 Task: Look for space in Cuenca, Ecuador from 9th June, 2023 to 11th June, 2023 for 2 adults in price range Rs.6000 to Rs.10000. Place can be entire place with 2 bedrooms having 2 beds and 1 bathroom. Property type can be house, flat, guest house. Booking option can be shelf check-in. Required host language is English.
Action: Mouse moved to (401, 94)
Screenshot: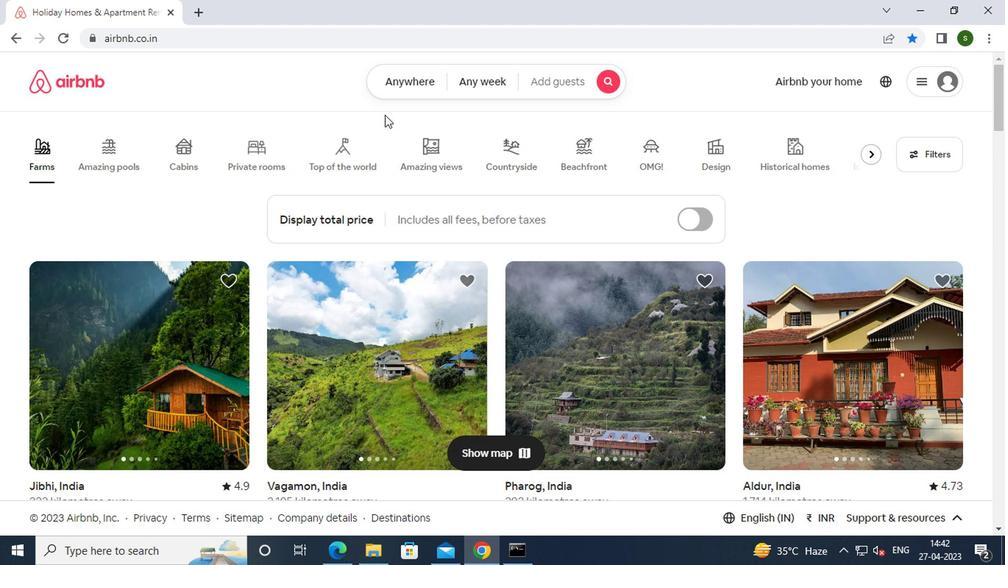 
Action: Mouse pressed left at (401, 94)
Screenshot: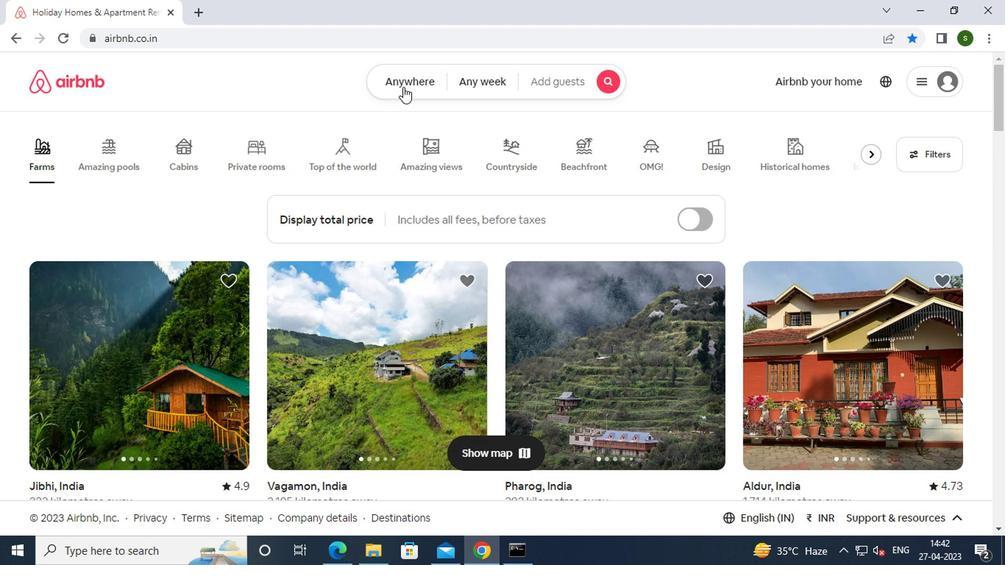 
Action: Mouse moved to (305, 146)
Screenshot: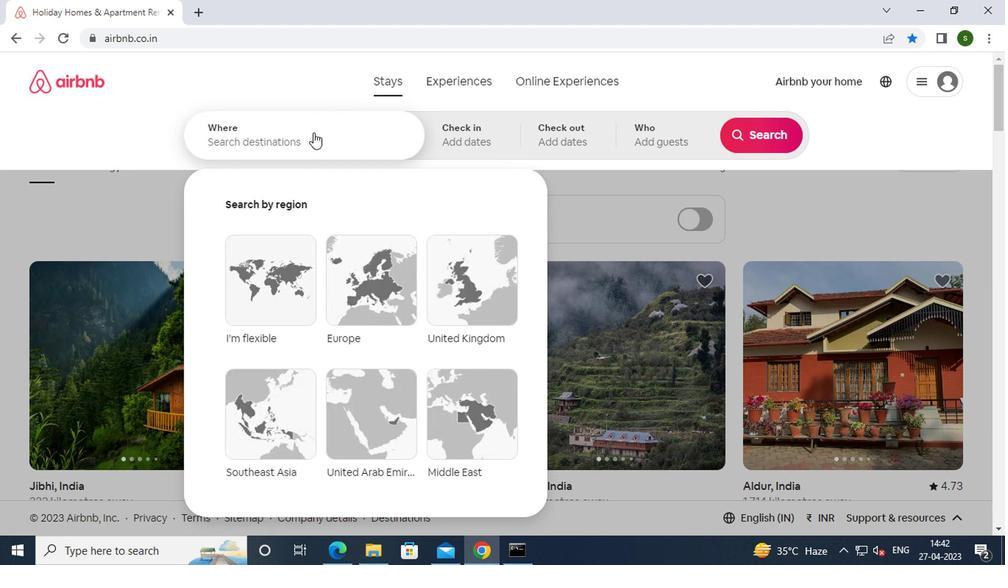 
Action: Mouse pressed left at (305, 146)
Screenshot: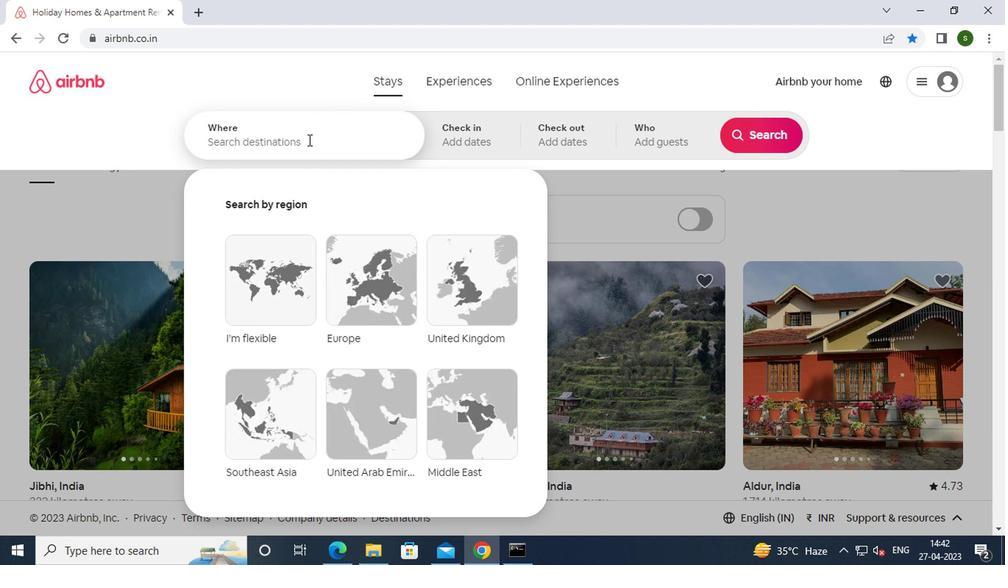 
Action: Key pressed c<Key.caps_lock>uenca,
Screenshot: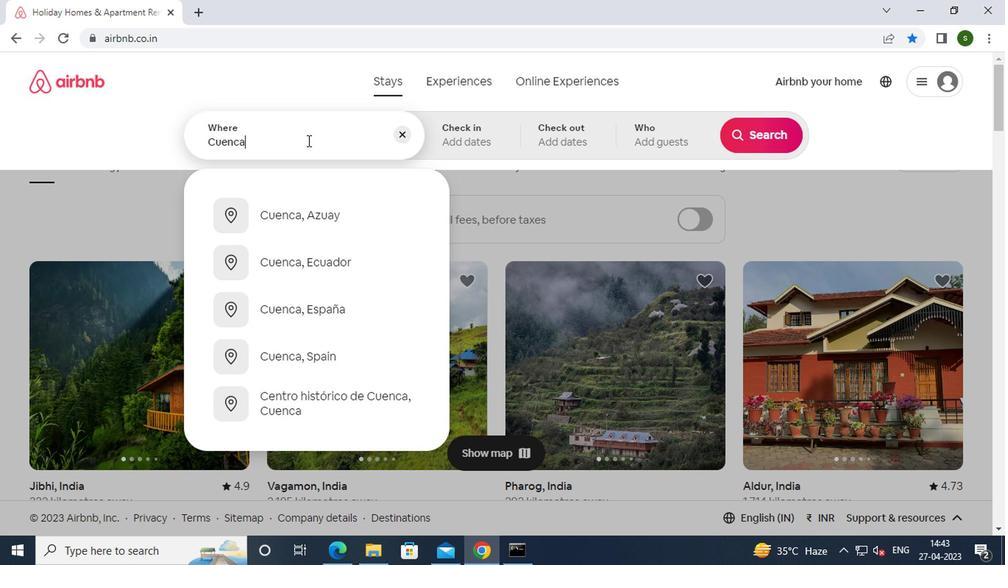 
Action: Mouse moved to (366, 213)
Screenshot: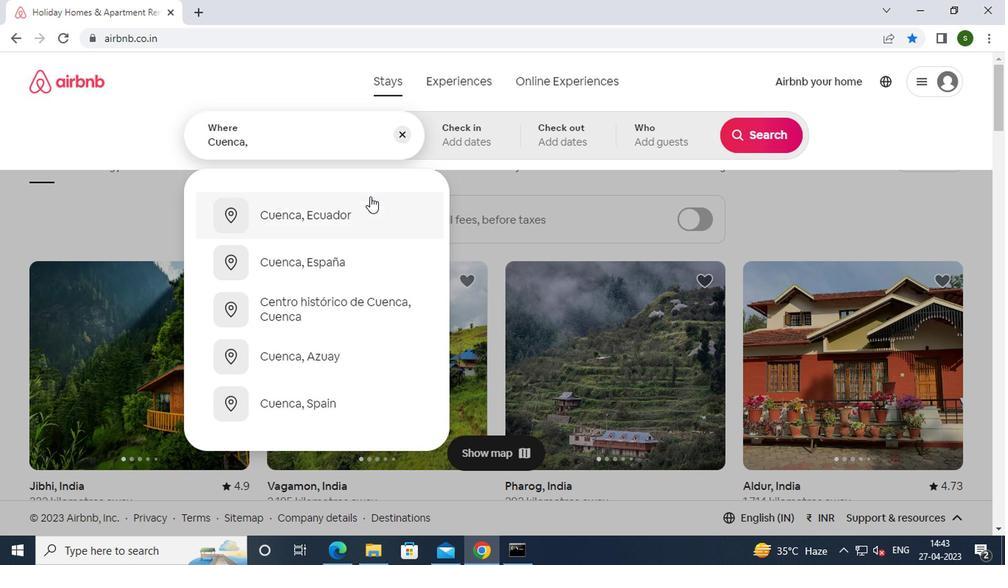 
Action: Mouse pressed left at (366, 213)
Screenshot: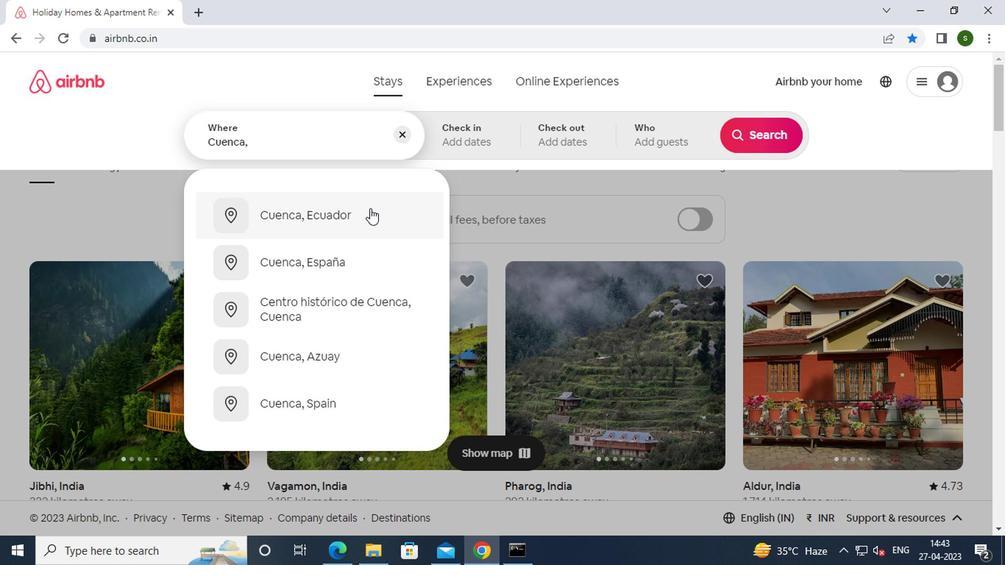 
Action: Mouse moved to (754, 254)
Screenshot: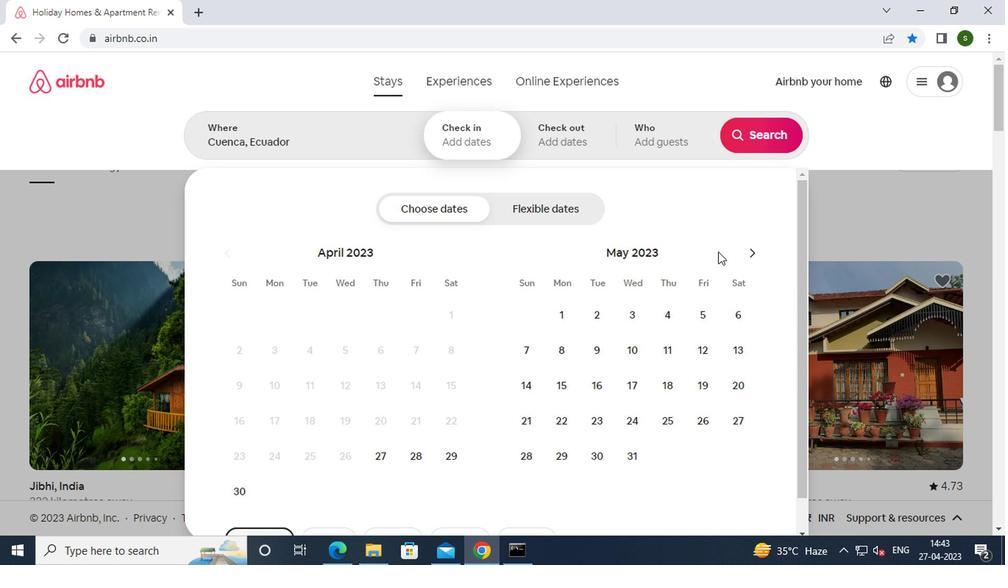 
Action: Mouse pressed left at (754, 254)
Screenshot: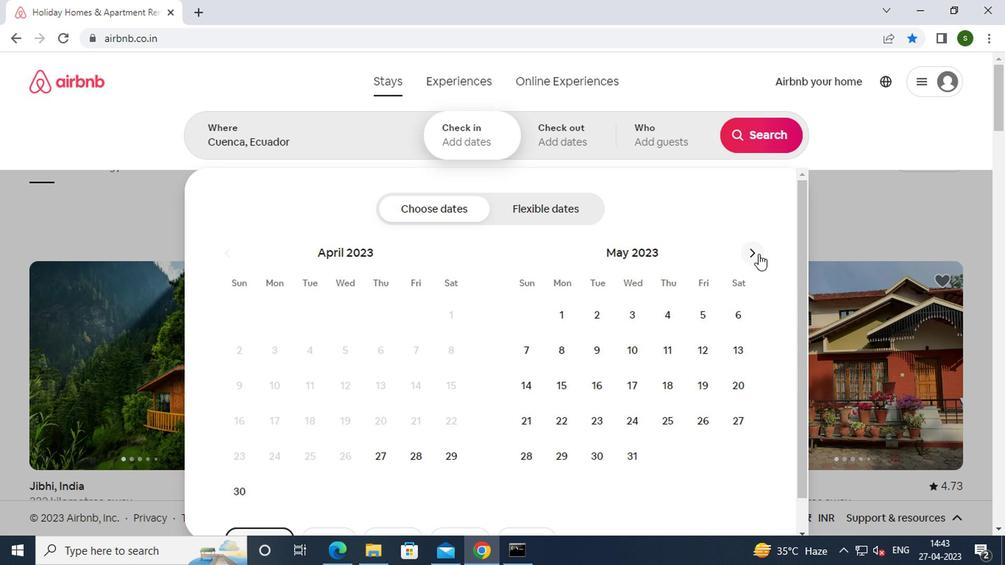 
Action: Mouse moved to (702, 336)
Screenshot: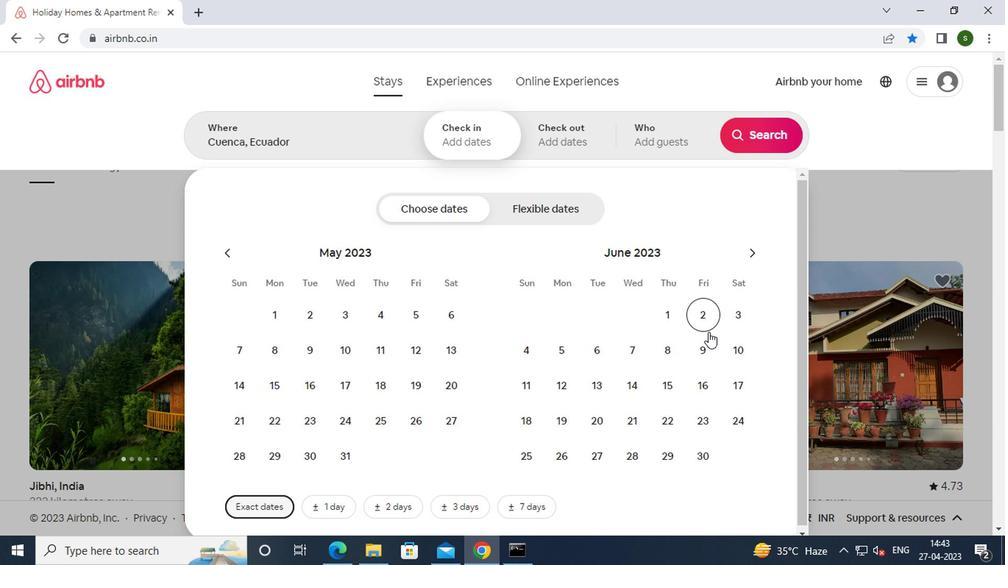 
Action: Mouse pressed left at (702, 336)
Screenshot: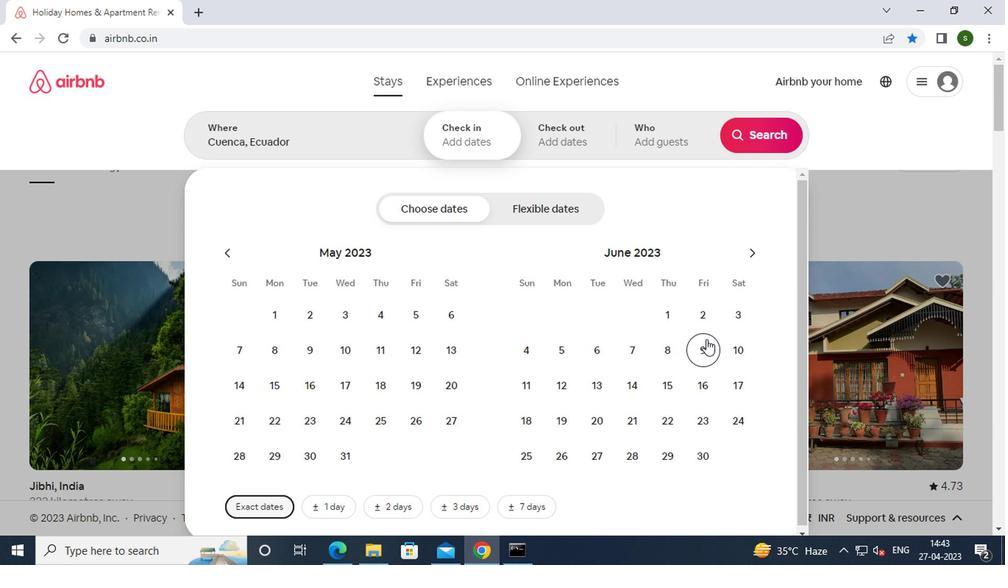 
Action: Mouse moved to (525, 380)
Screenshot: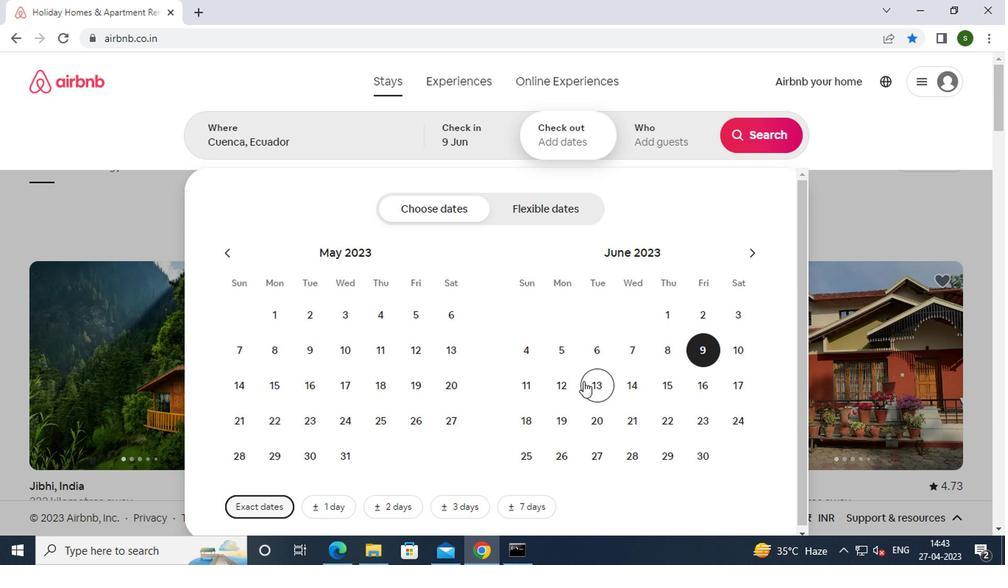 
Action: Mouse pressed left at (525, 380)
Screenshot: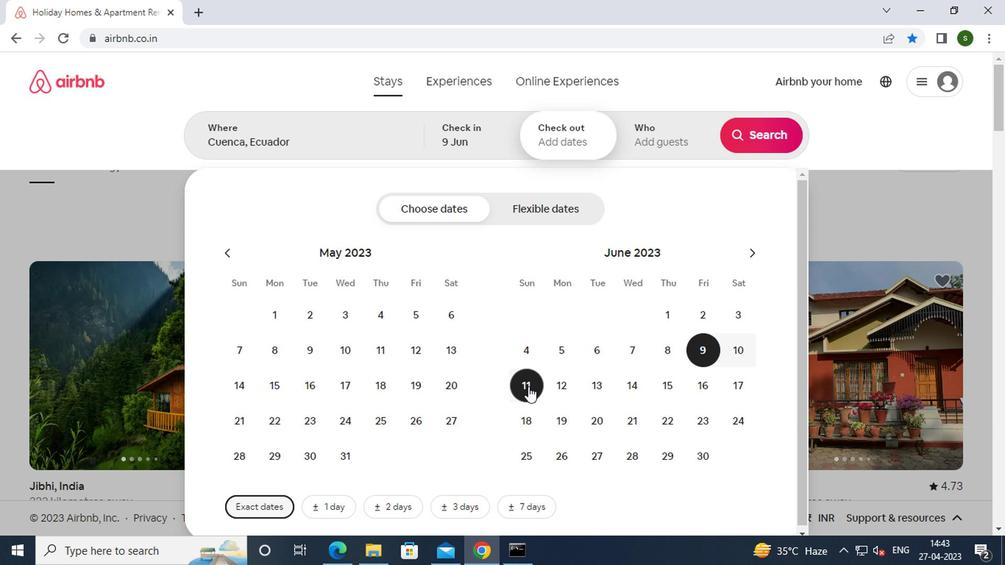 
Action: Mouse moved to (650, 150)
Screenshot: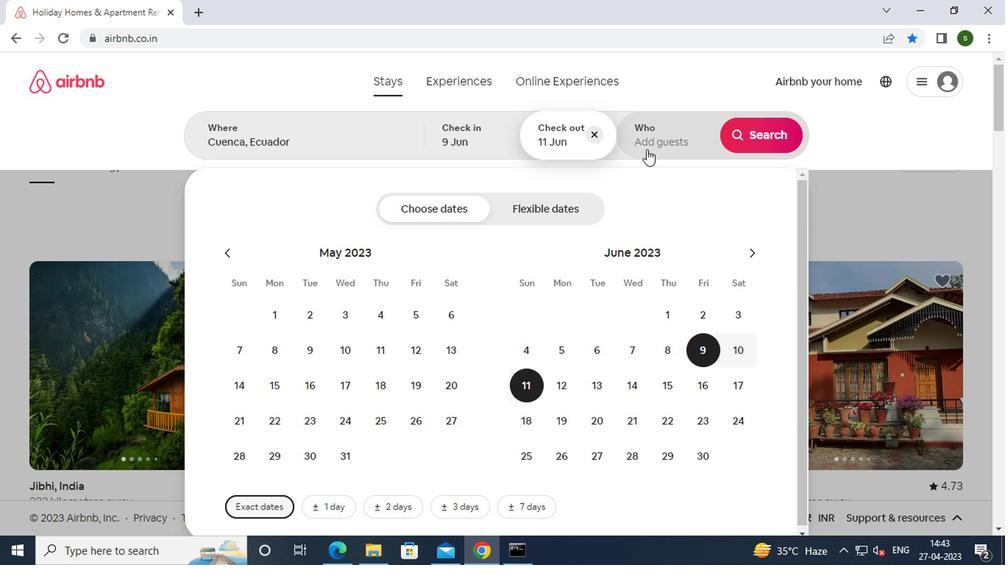 
Action: Mouse pressed left at (650, 150)
Screenshot: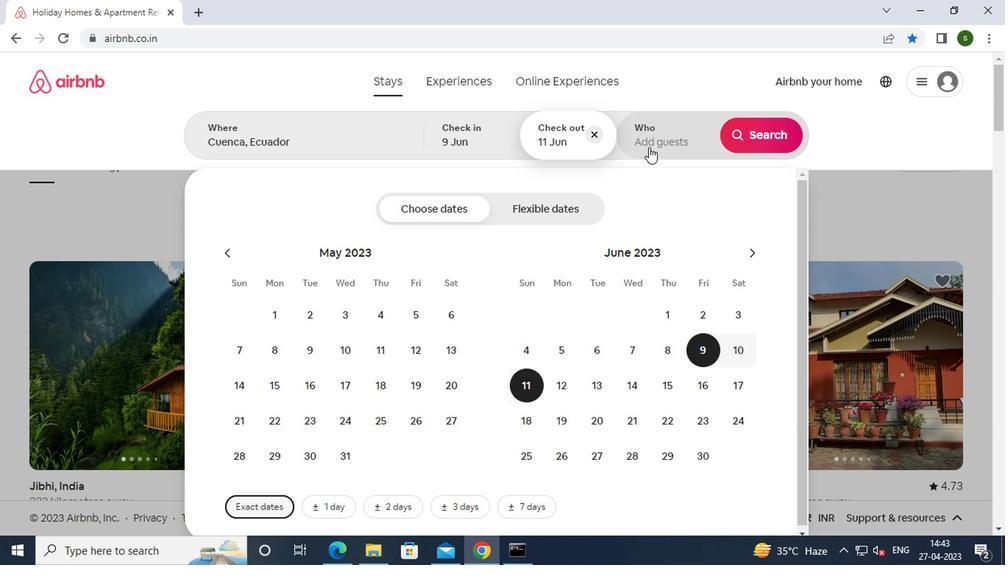 
Action: Mouse moved to (765, 210)
Screenshot: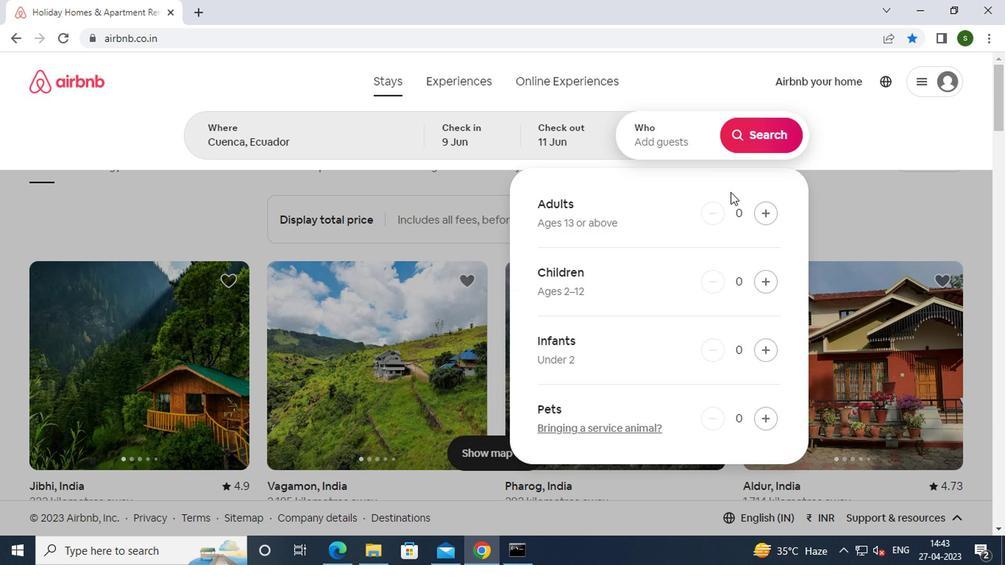 
Action: Mouse pressed left at (765, 210)
Screenshot: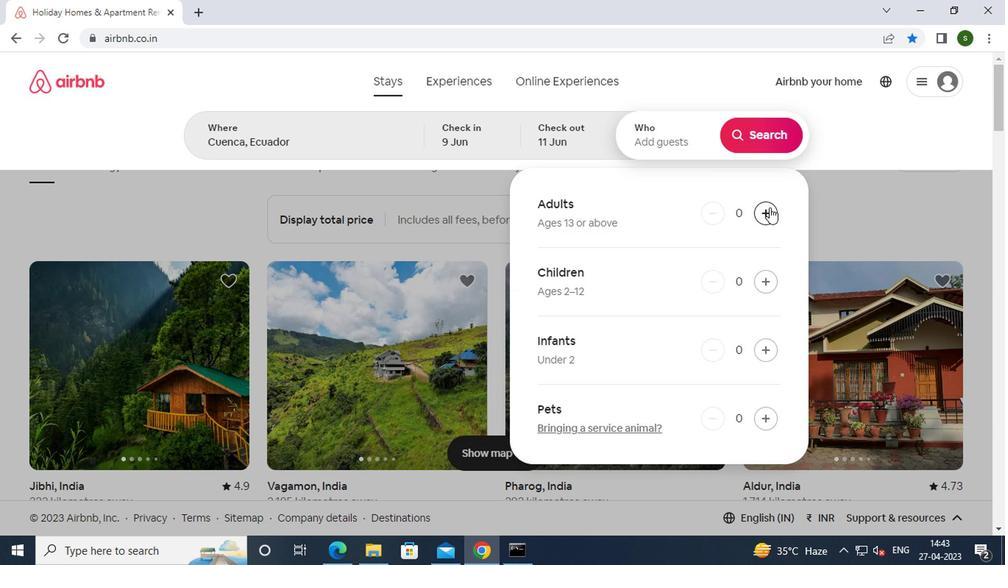 
Action: Mouse pressed left at (765, 210)
Screenshot: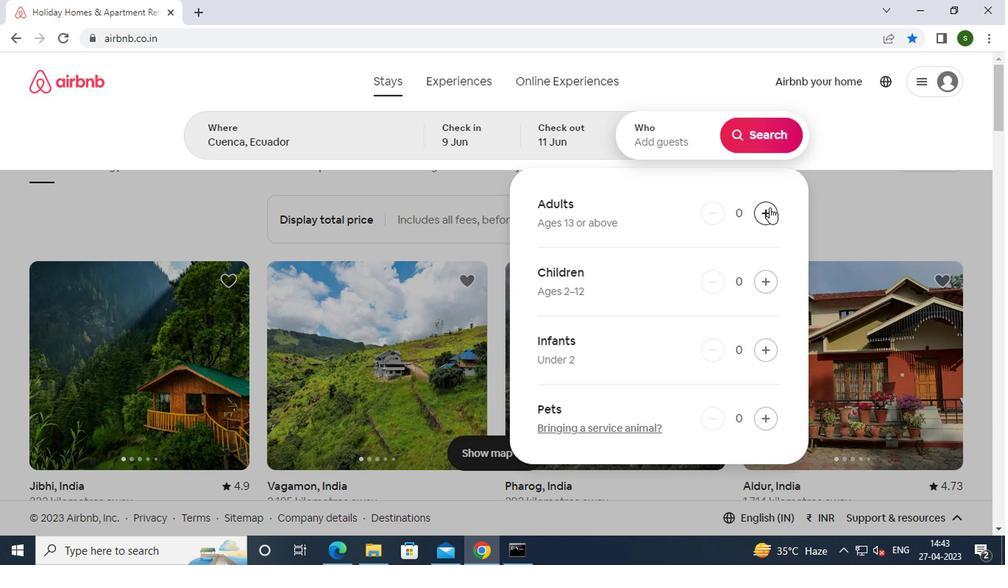 
Action: Mouse moved to (762, 138)
Screenshot: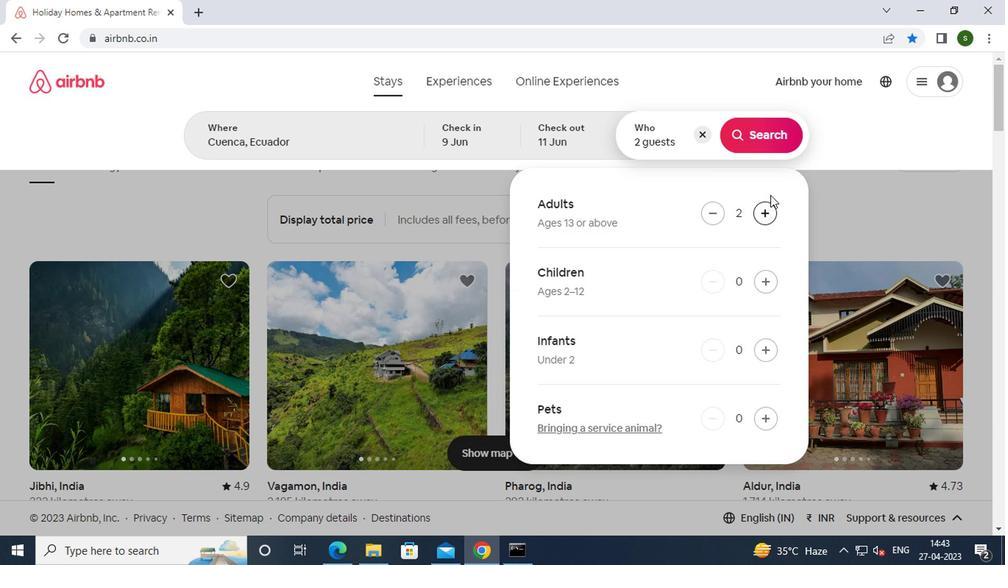 
Action: Mouse pressed left at (762, 138)
Screenshot: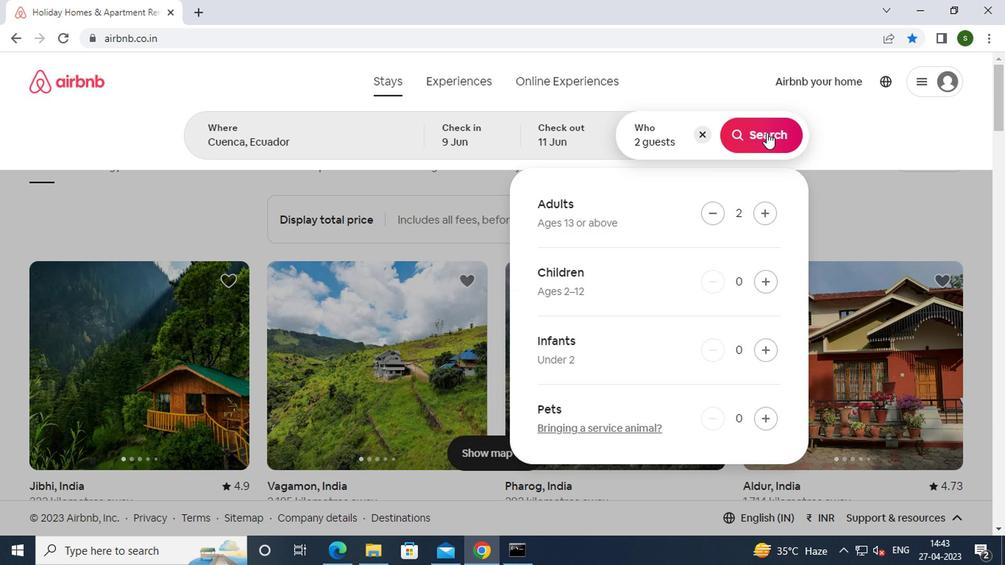 
Action: Mouse moved to (924, 146)
Screenshot: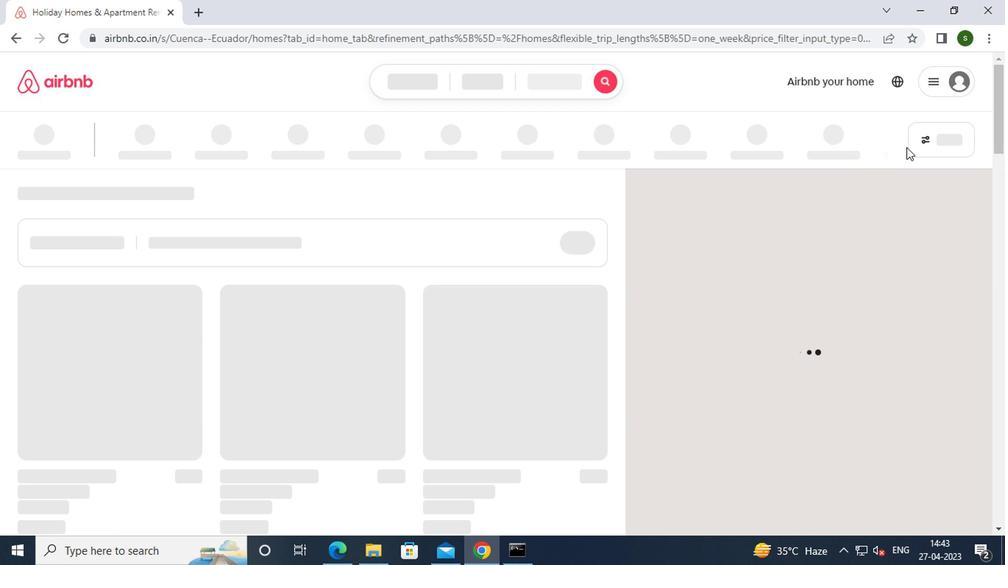 
Action: Mouse pressed left at (924, 146)
Screenshot: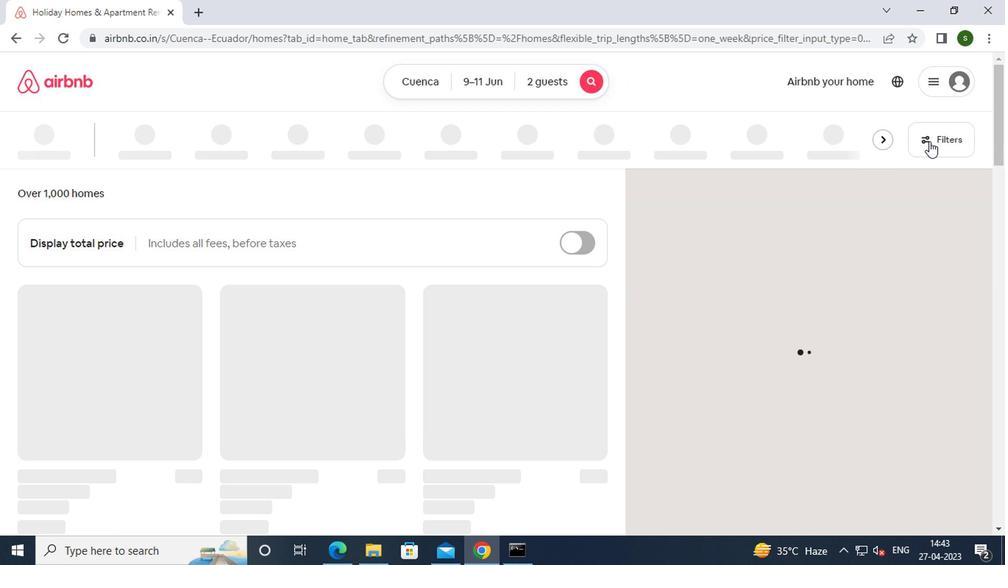 
Action: Mouse moved to (446, 313)
Screenshot: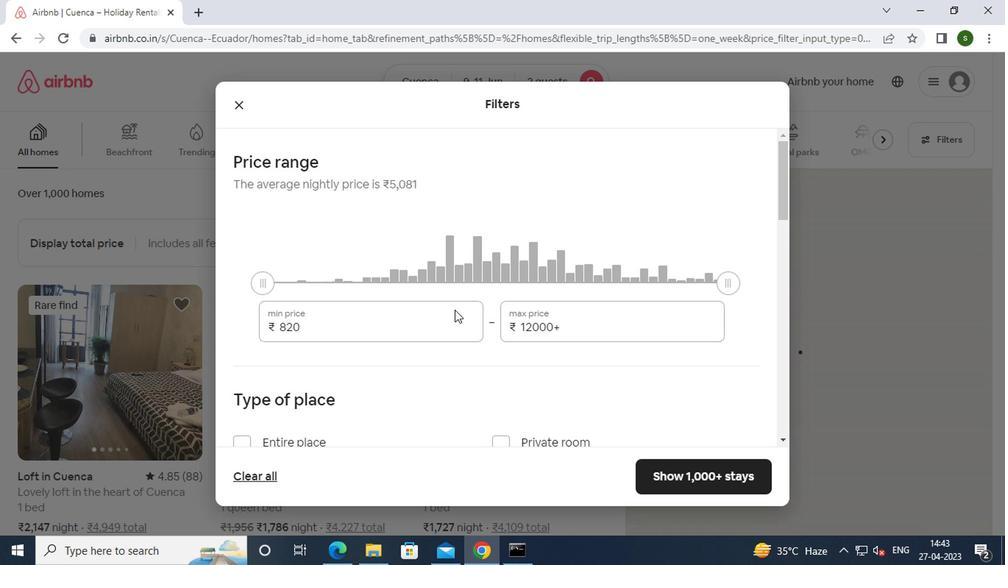 
Action: Mouse pressed left at (446, 313)
Screenshot: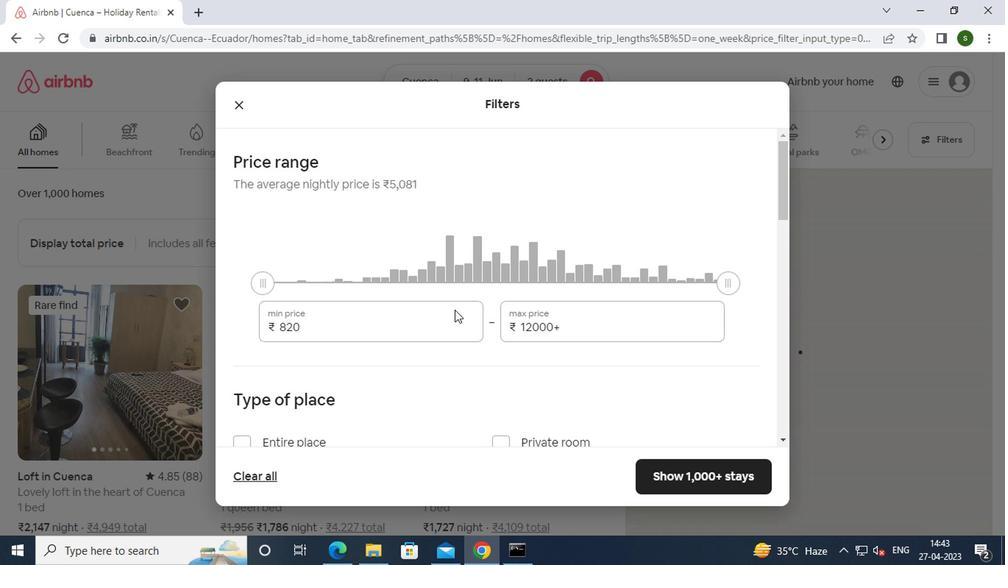 
Action: Mouse moved to (445, 313)
Screenshot: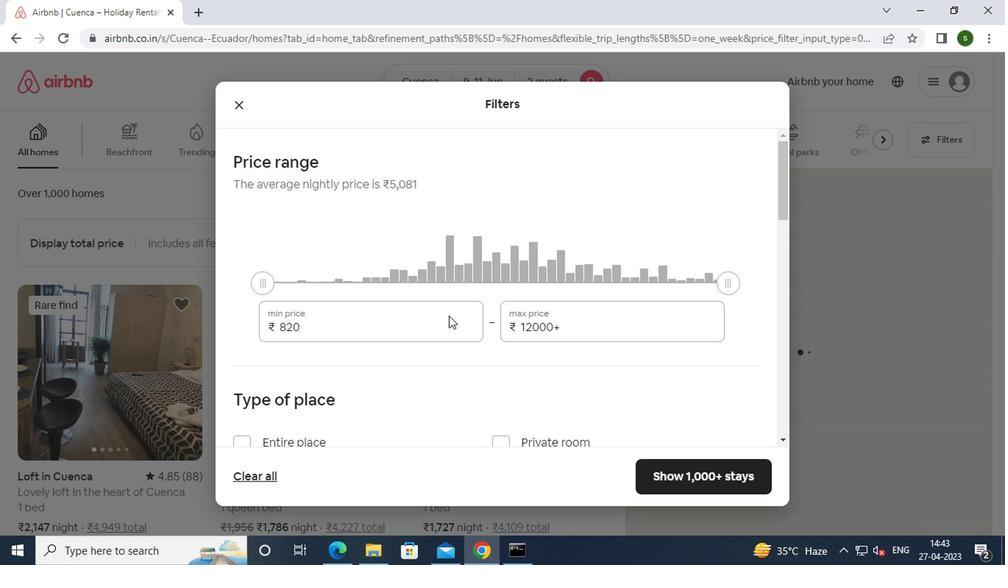 
Action: Key pressed <Key.backspace><Key.backspace><Key.backspace><Key.backspace>6000
Screenshot: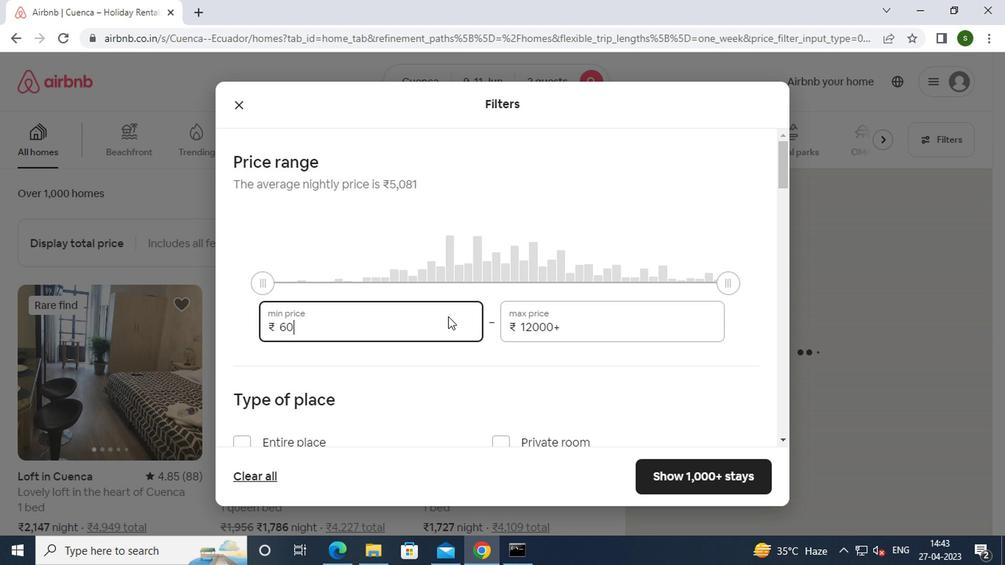 
Action: Mouse moved to (558, 323)
Screenshot: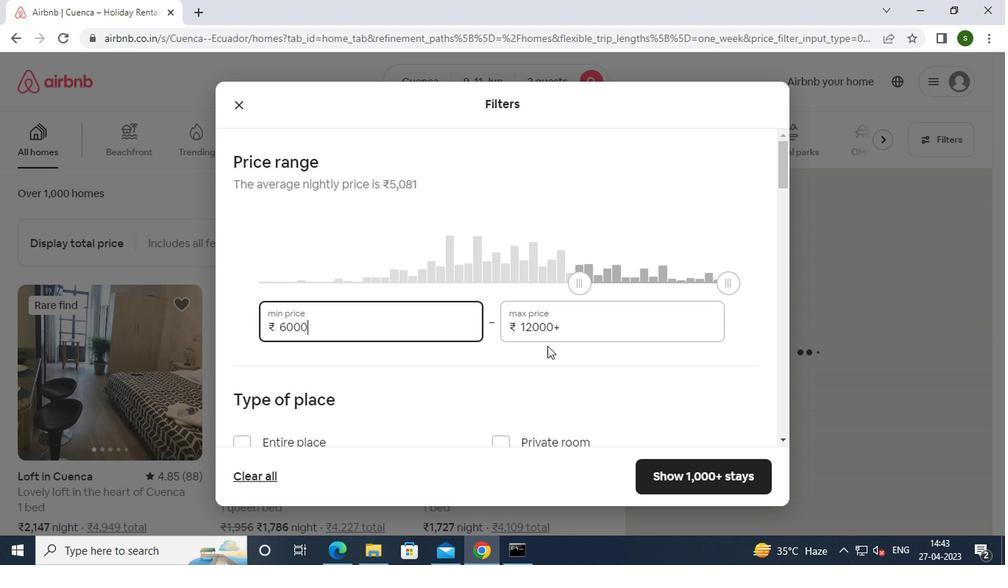 
Action: Mouse pressed left at (558, 323)
Screenshot: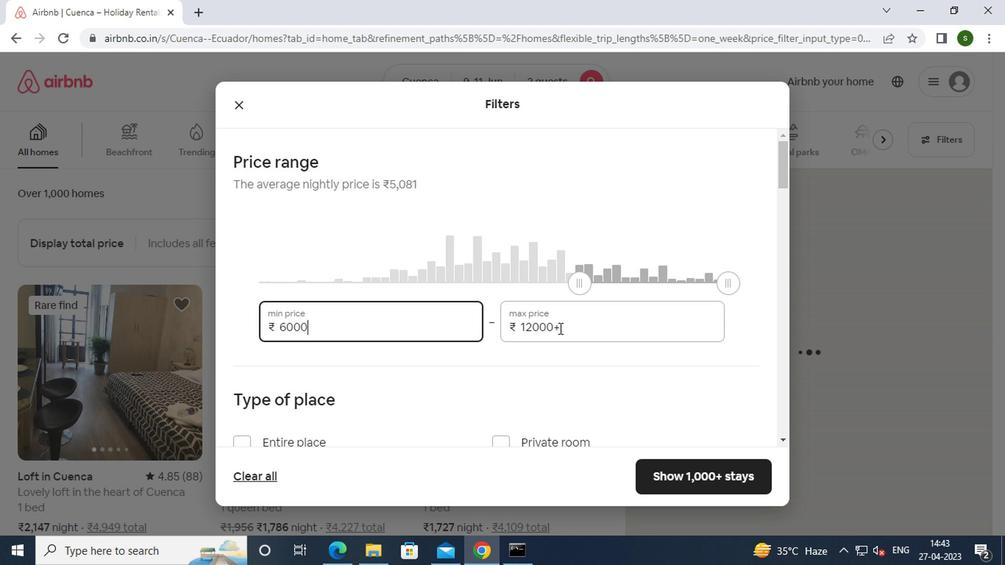 
Action: Key pressed <Key.backspace><Key.backspace><Key.backspace><Key.backspace><Key.backspace><Key.backspace><Key.backspace><Key.backspace><Key.backspace><Key.backspace><Key.backspace><Key.backspace>10000
Screenshot: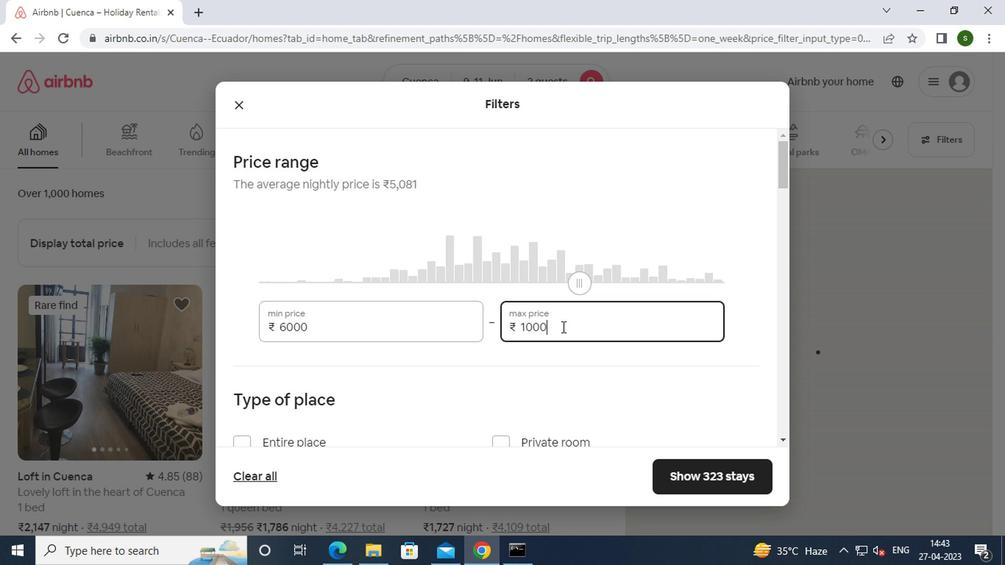 
Action: Mouse moved to (373, 326)
Screenshot: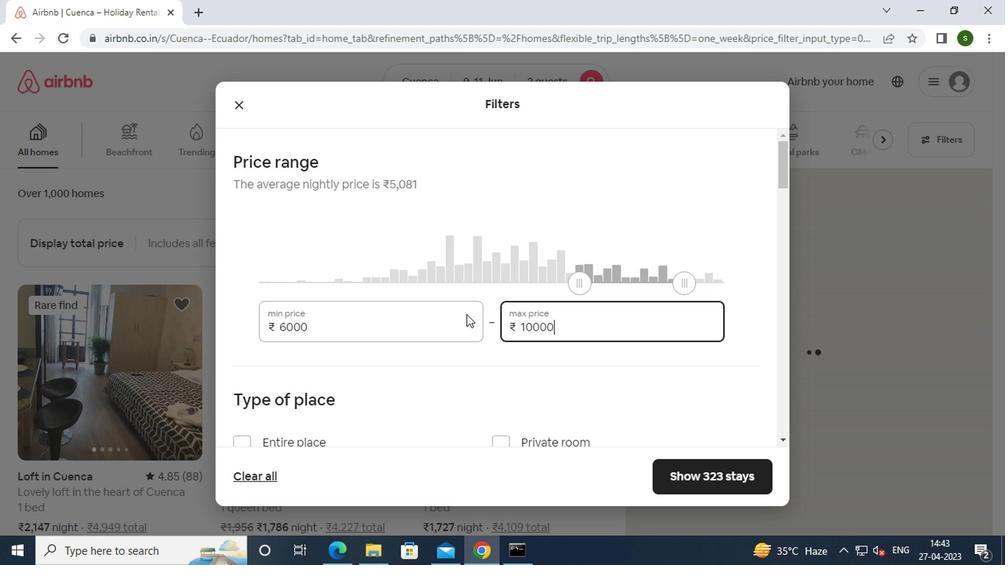 
Action: Mouse scrolled (373, 325) with delta (0, 0)
Screenshot: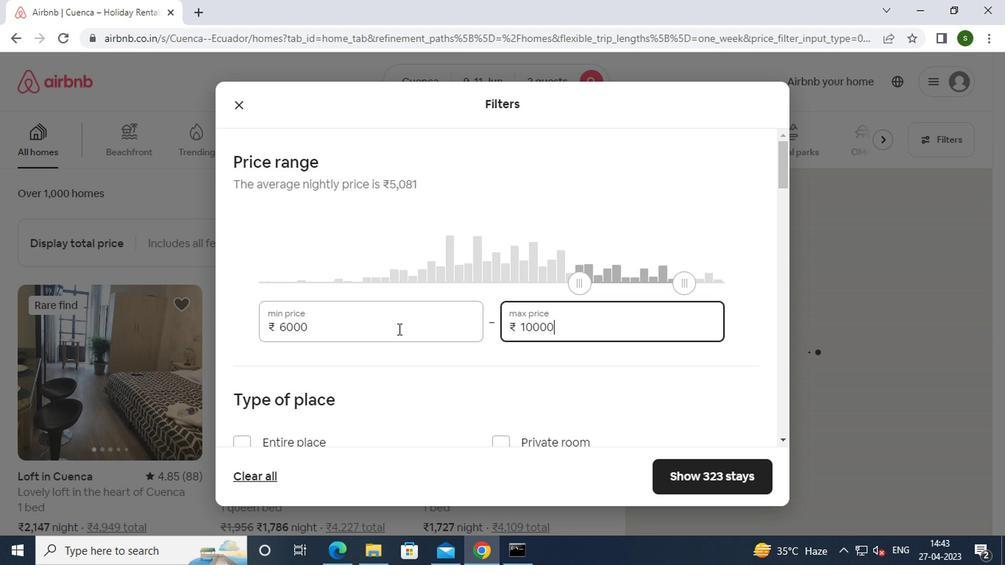 
Action: Mouse scrolled (373, 325) with delta (0, 0)
Screenshot: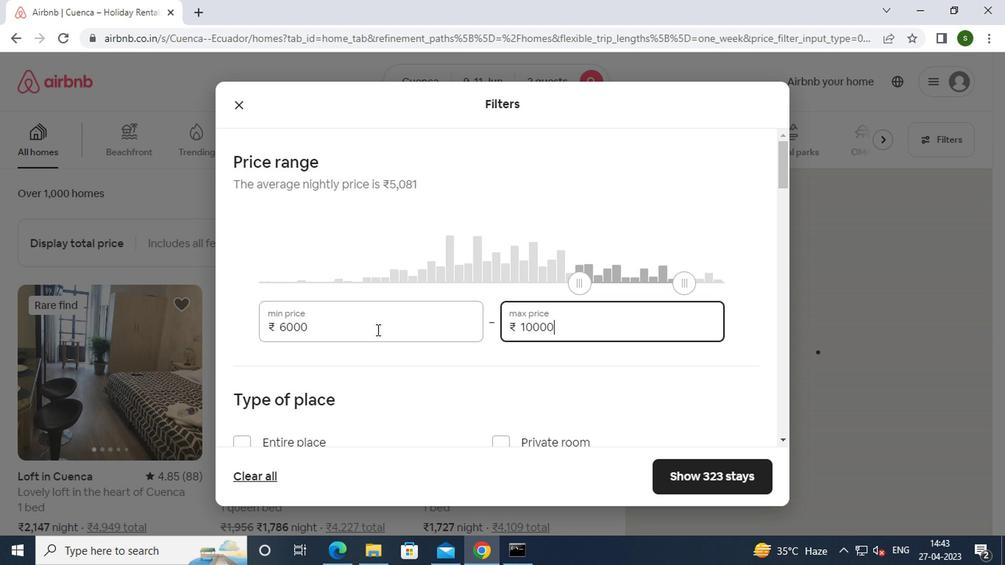 
Action: Mouse moved to (290, 294)
Screenshot: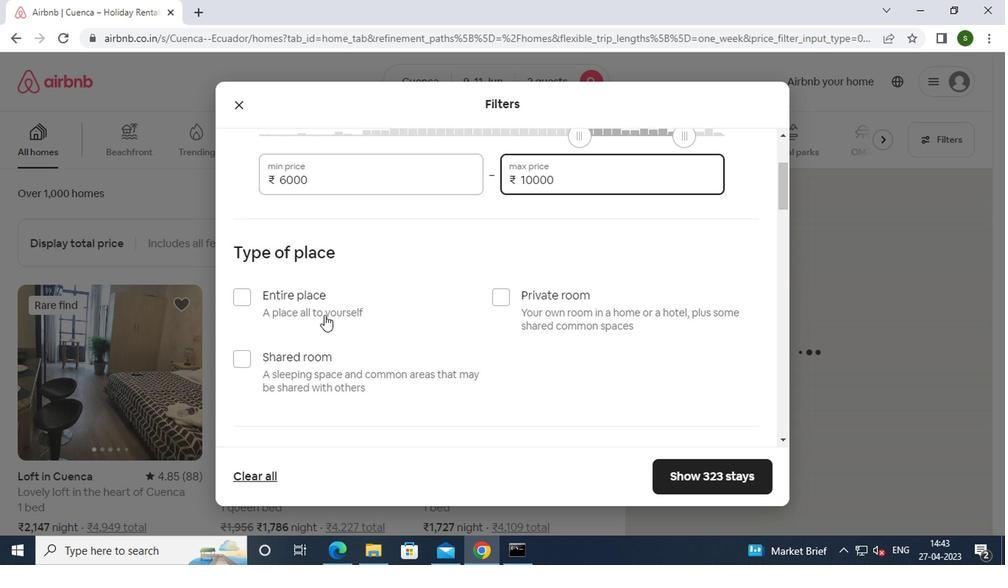 
Action: Mouse pressed left at (290, 294)
Screenshot: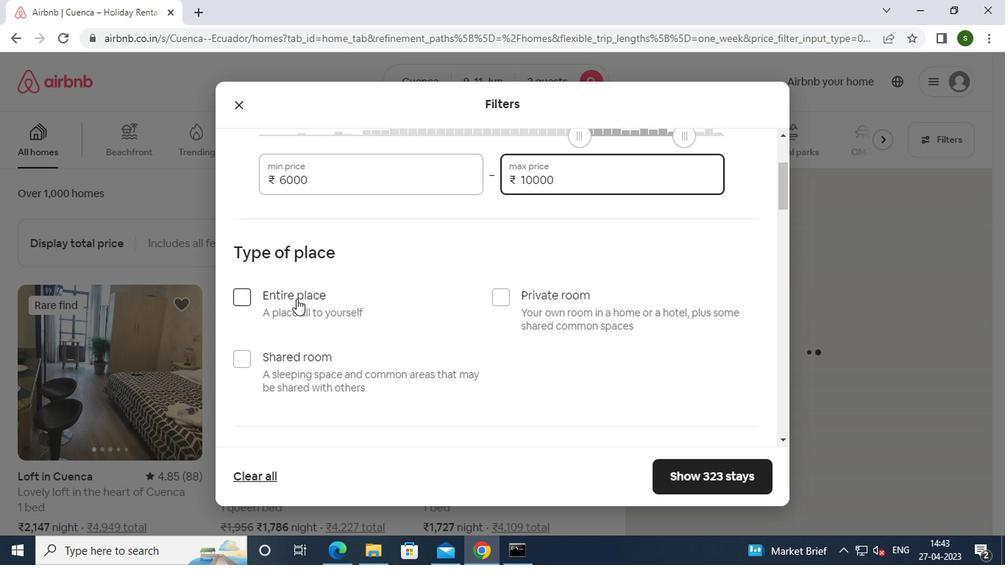 
Action: Mouse moved to (339, 282)
Screenshot: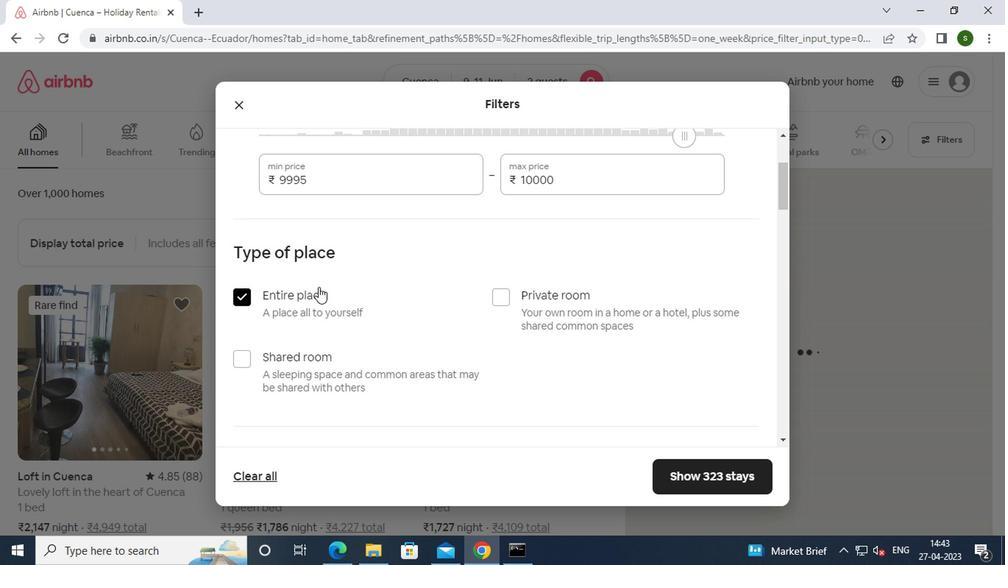 
Action: Mouse scrolled (339, 282) with delta (0, 0)
Screenshot: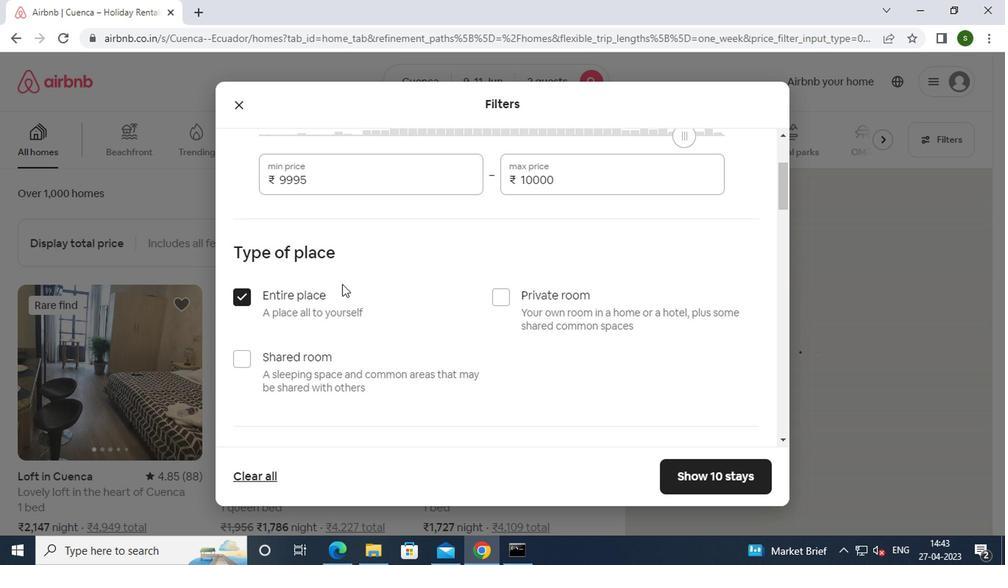
Action: Mouse scrolled (339, 282) with delta (0, 0)
Screenshot: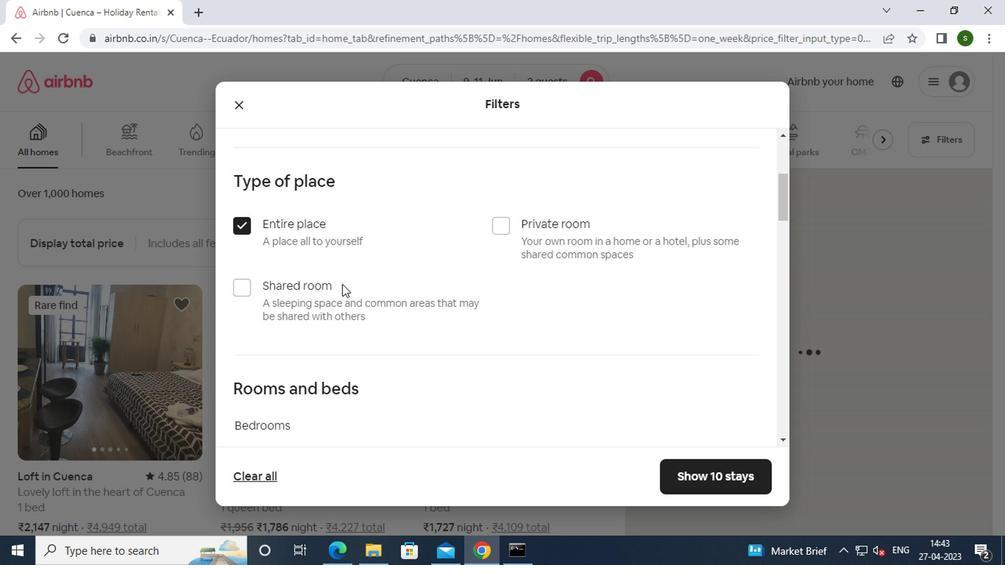 
Action: Mouse scrolled (339, 282) with delta (0, 0)
Screenshot: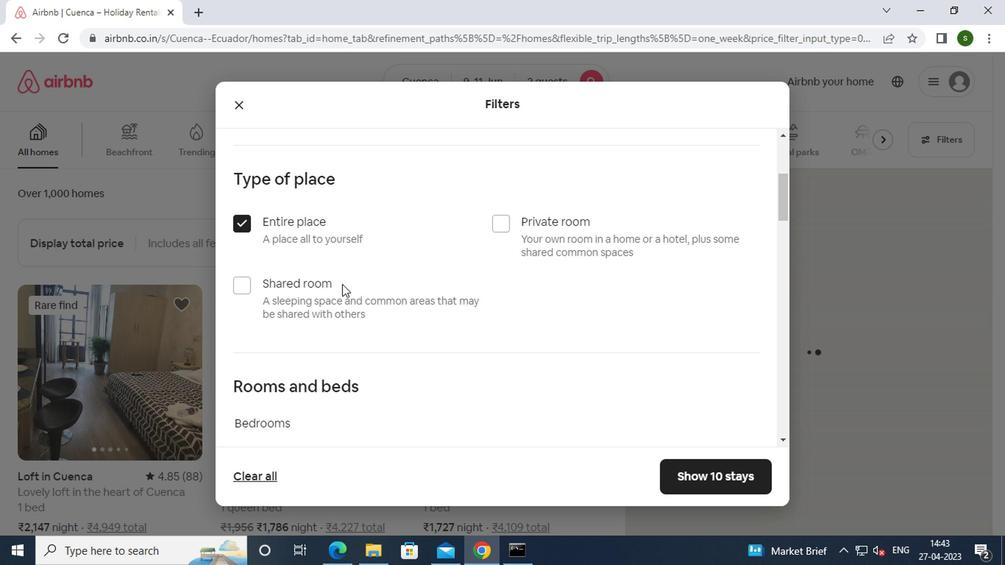 
Action: Mouse scrolled (339, 282) with delta (0, 0)
Screenshot: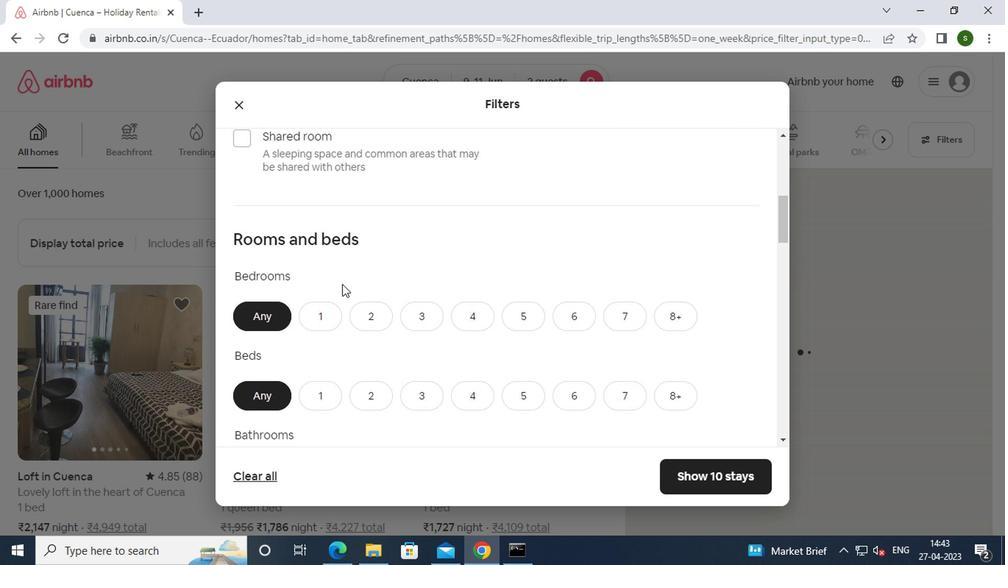 
Action: Mouse moved to (375, 245)
Screenshot: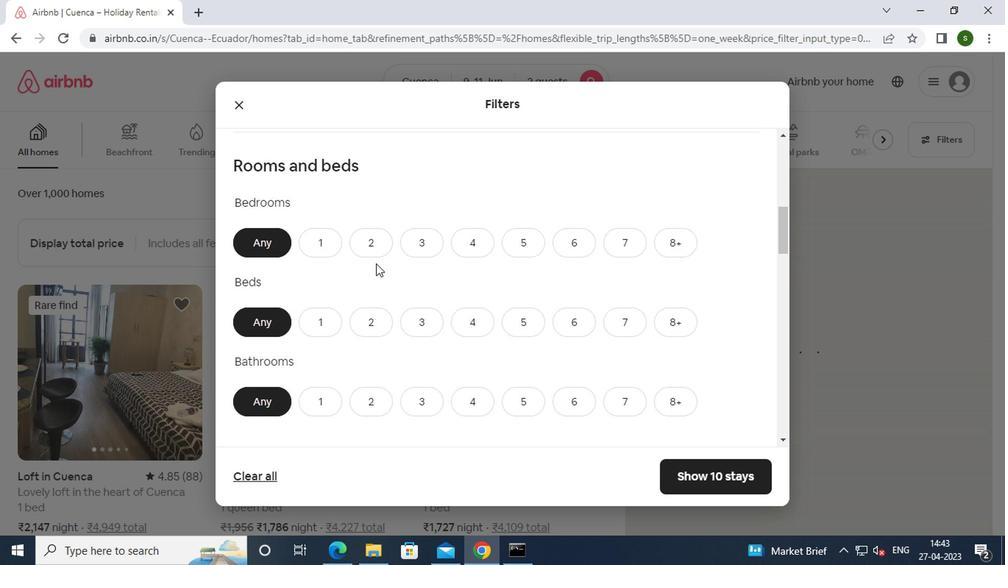 
Action: Mouse pressed left at (375, 245)
Screenshot: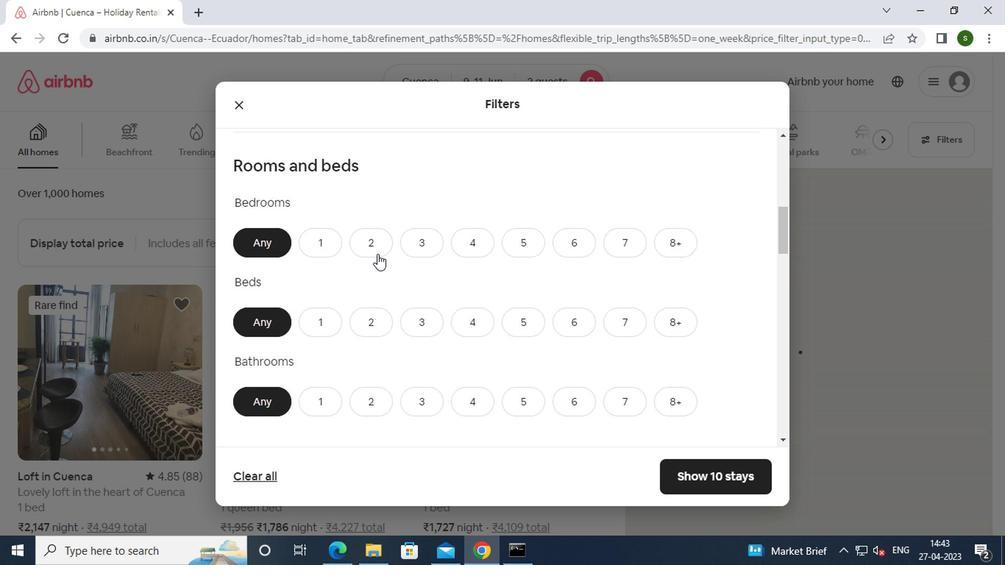 
Action: Mouse moved to (371, 319)
Screenshot: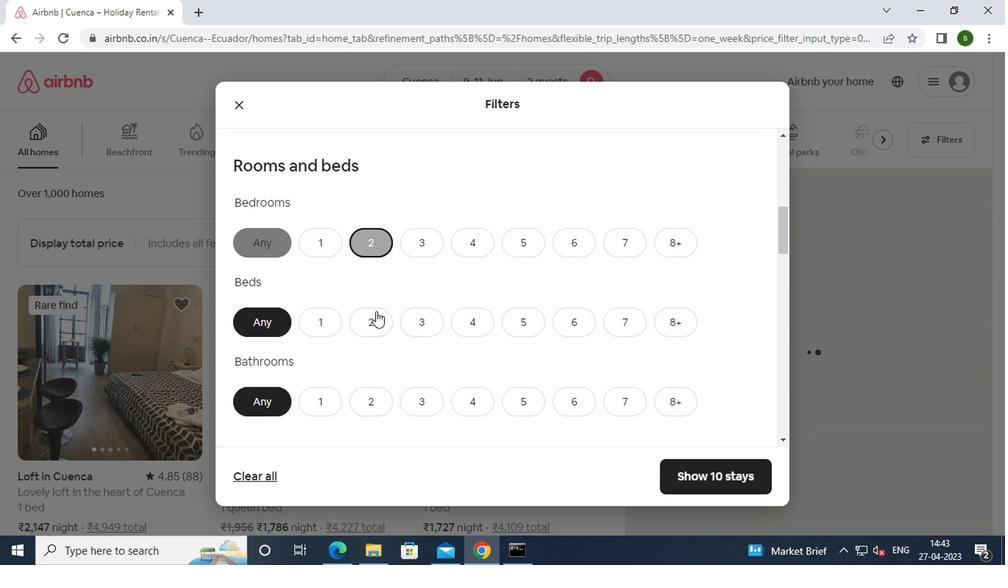 
Action: Mouse pressed left at (371, 319)
Screenshot: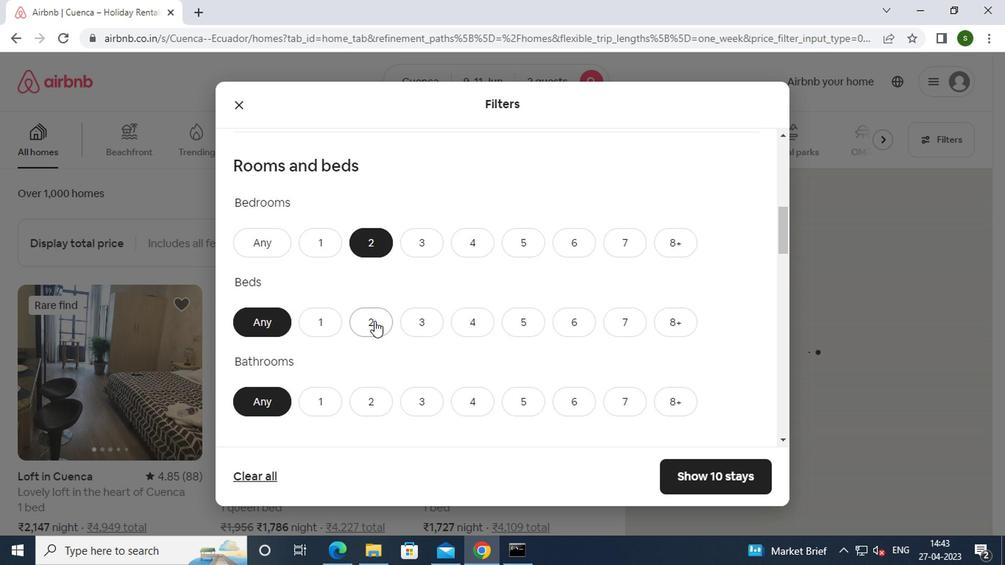 
Action: Mouse moved to (320, 398)
Screenshot: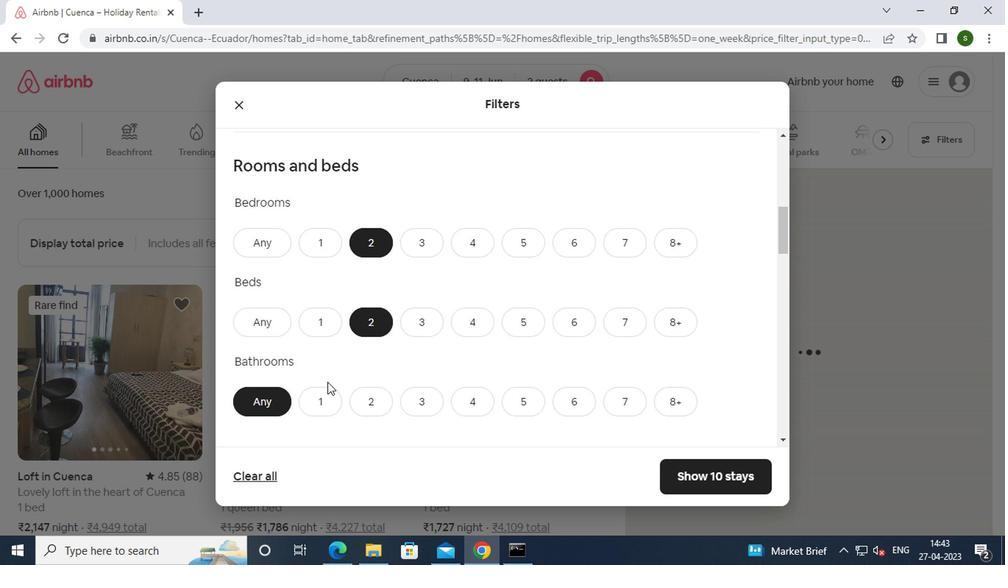 
Action: Mouse pressed left at (320, 398)
Screenshot: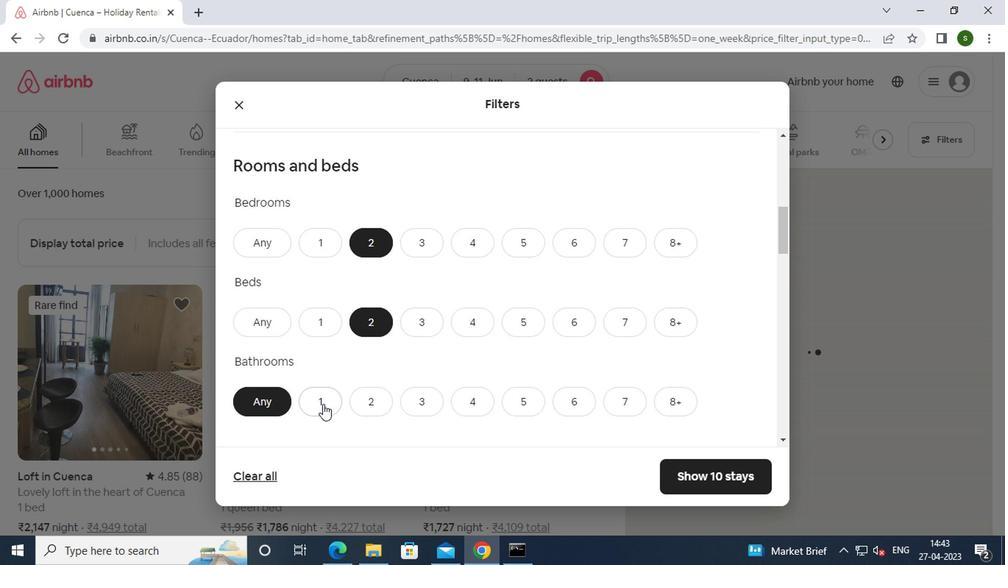 
Action: Mouse moved to (454, 323)
Screenshot: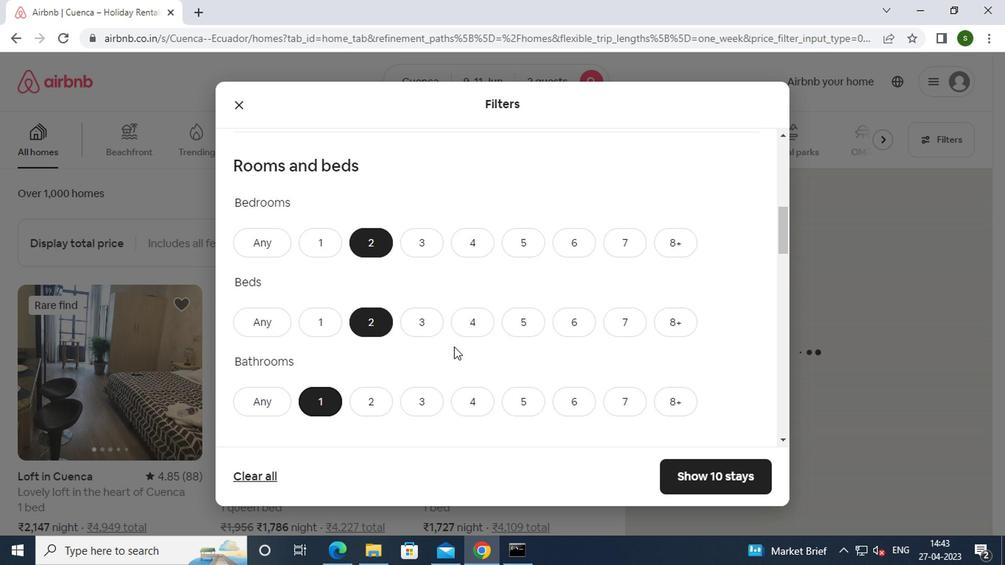 
Action: Mouse scrolled (454, 323) with delta (0, 0)
Screenshot: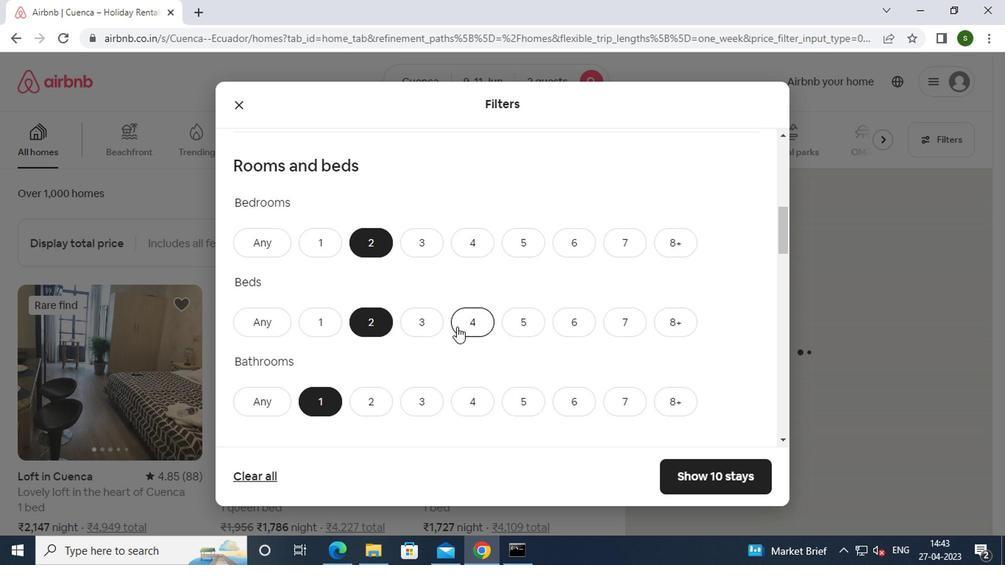
Action: Mouse scrolled (454, 323) with delta (0, 0)
Screenshot: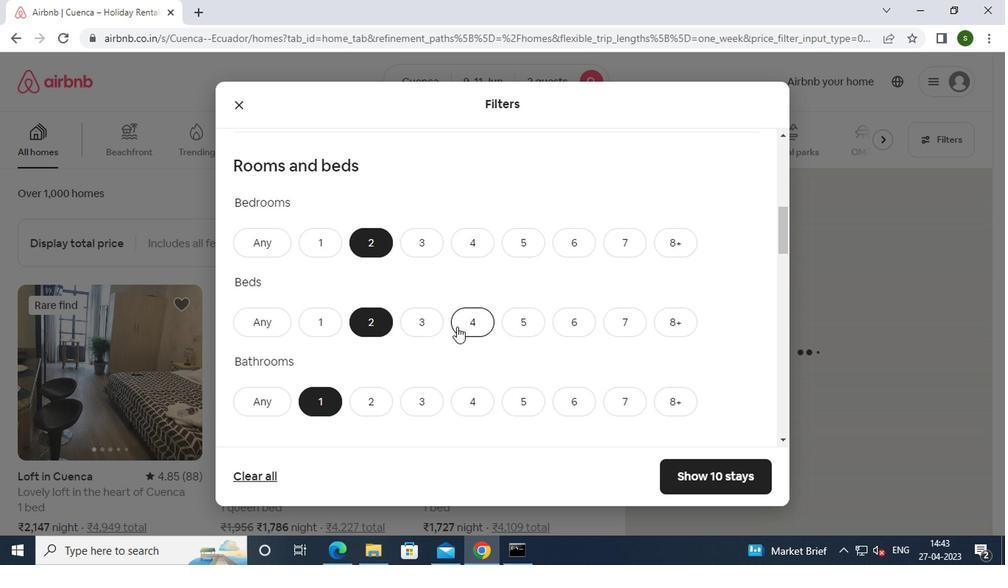 
Action: Mouse scrolled (454, 323) with delta (0, 0)
Screenshot: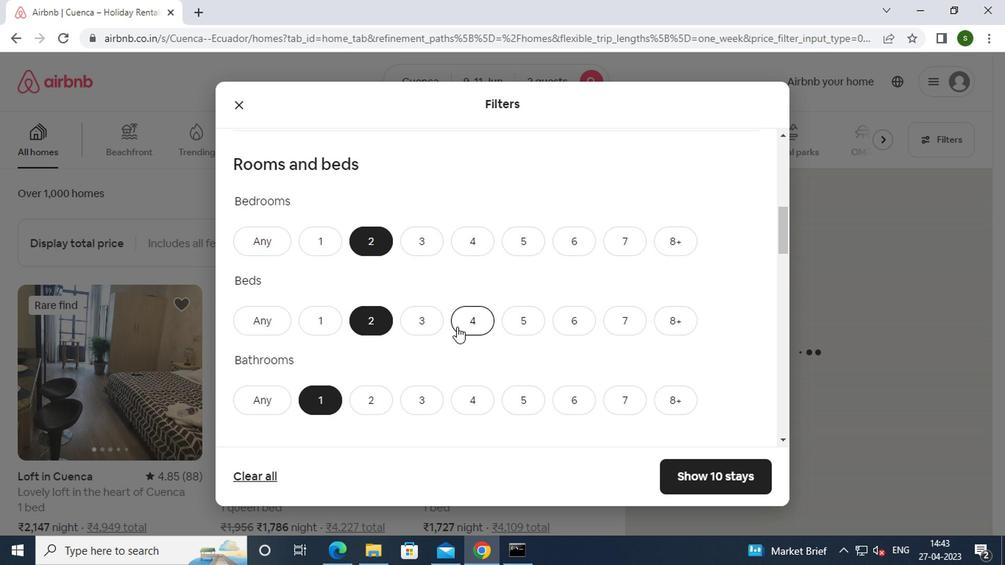 
Action: Mouse moved to (279, 336)
Screenshot: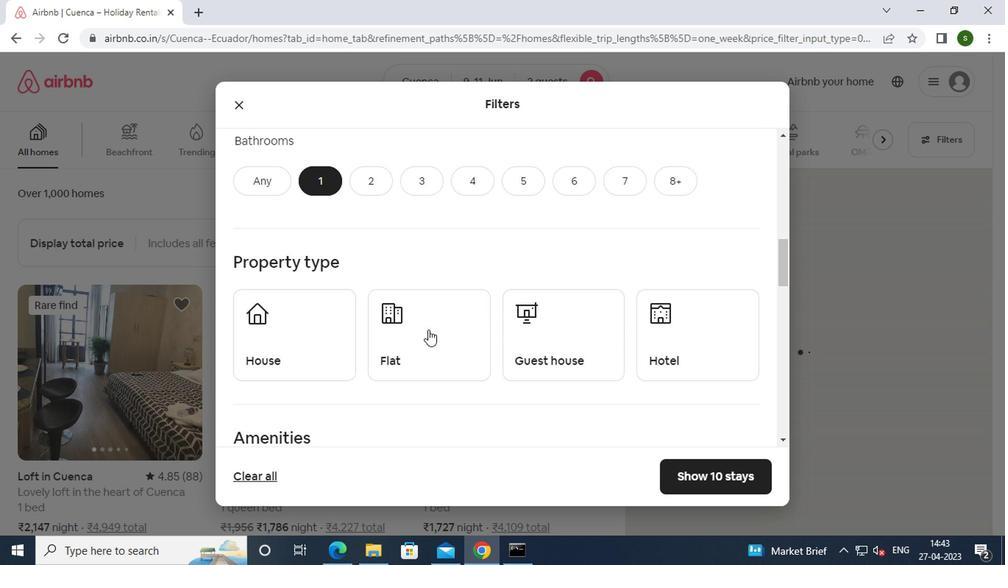 
Action: Mouse pressed left at (279, 336)
Screenshot: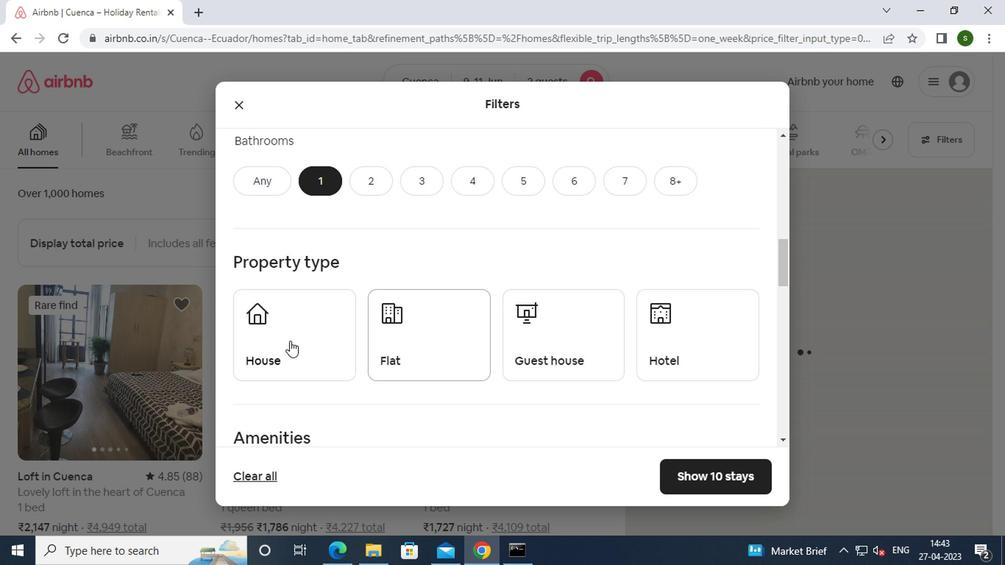 
Action: Mouse moved to (393, 334)
Screenshot: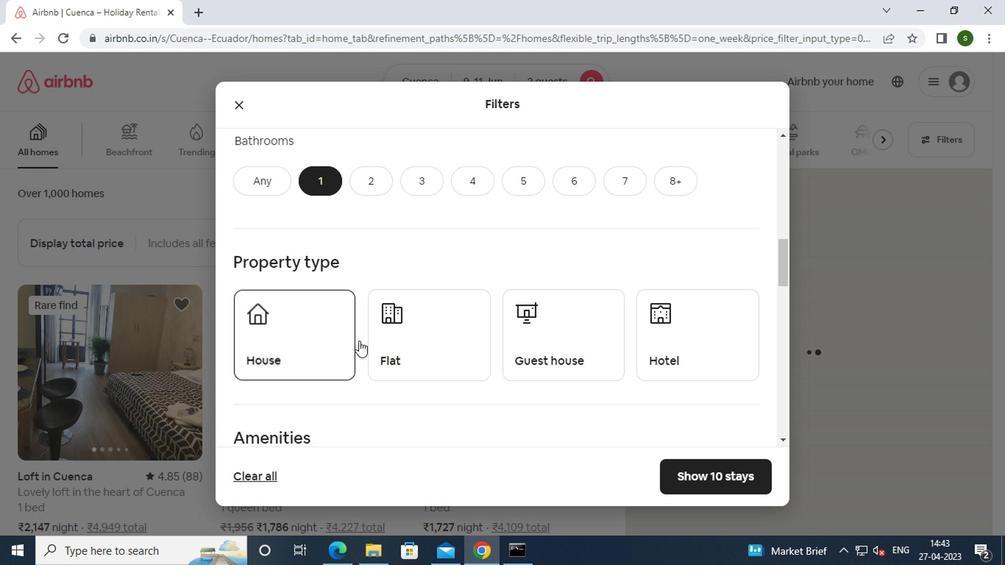 
Action: Mouse pressed left at (393, 334)
Screenshot: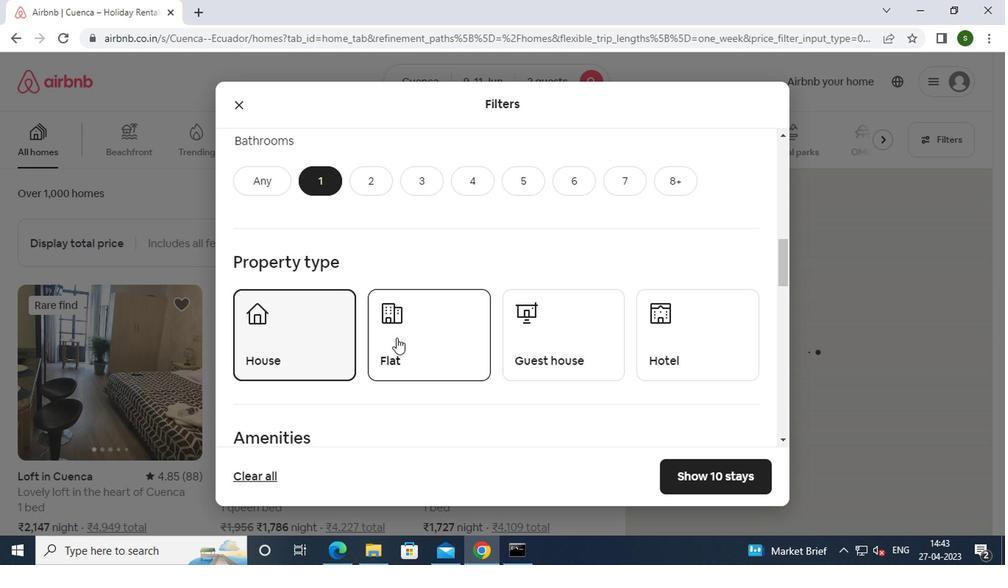 
Action: Mouse moved to (560, 340)
Screenshot: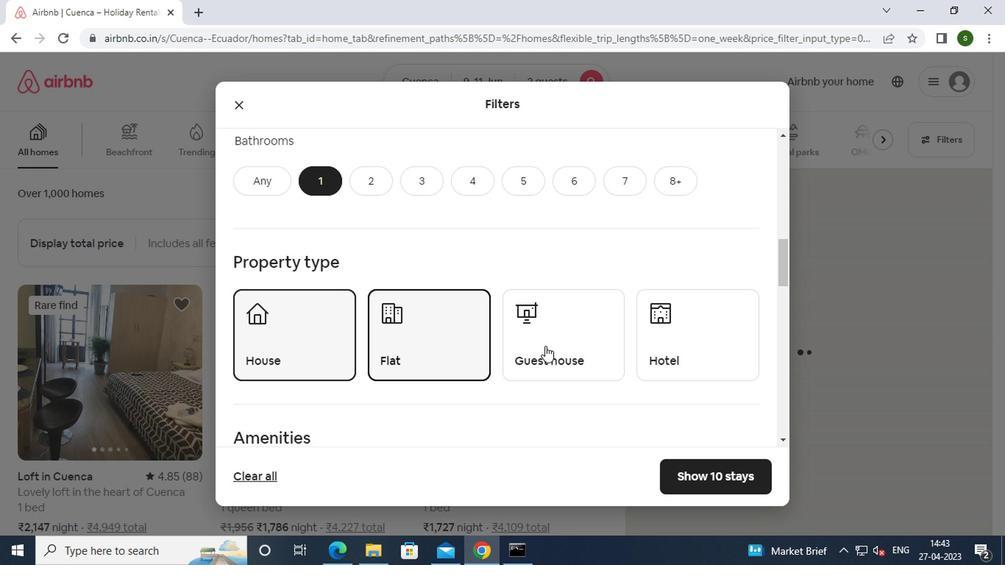 
Action: Mouse pressed left at (560, 340)
Screenshot: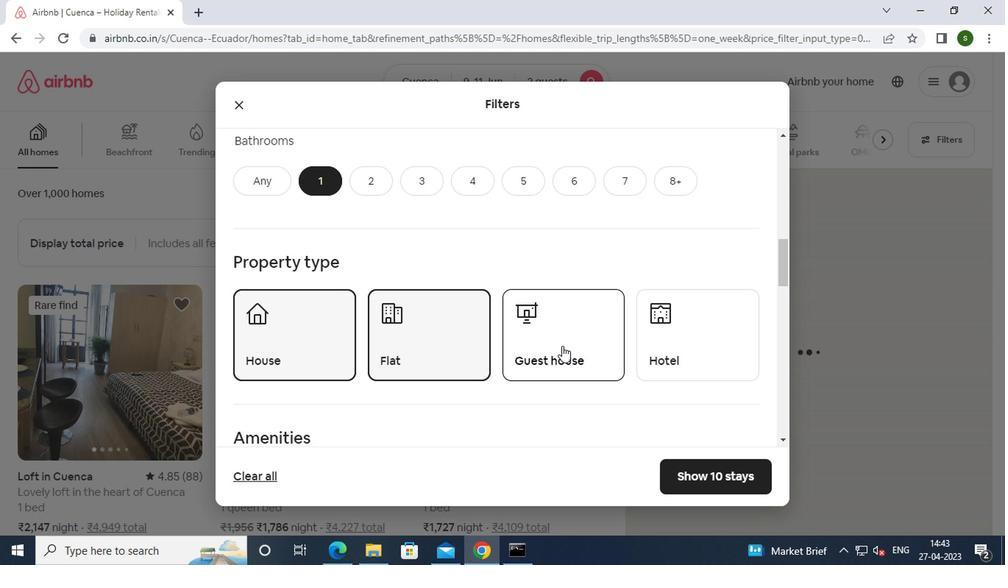 
Action: Mouse moved to (540, 264)
Screenshot: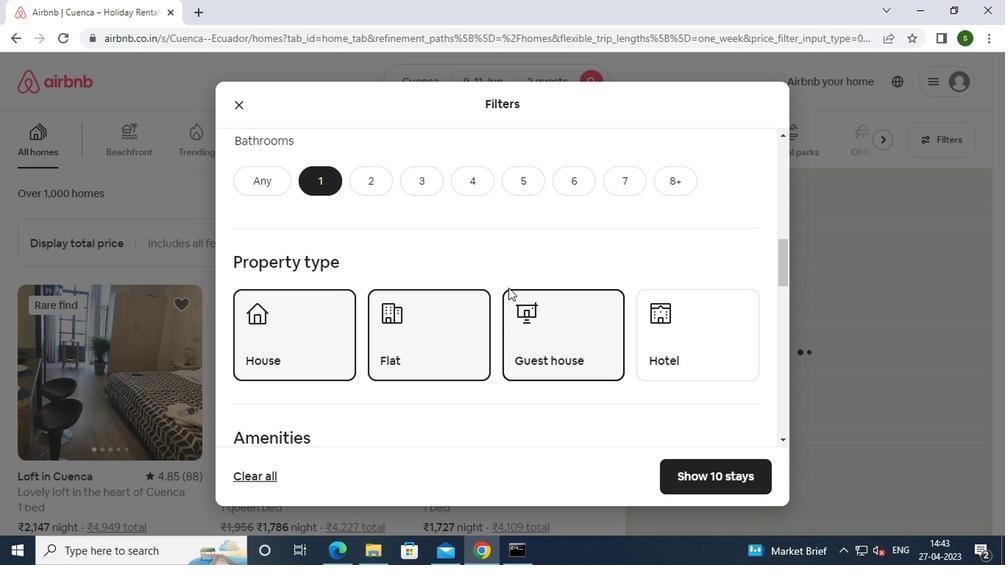 
Action: Mouse scrolled (540, 263) with delta (0, 0)
Screenshot: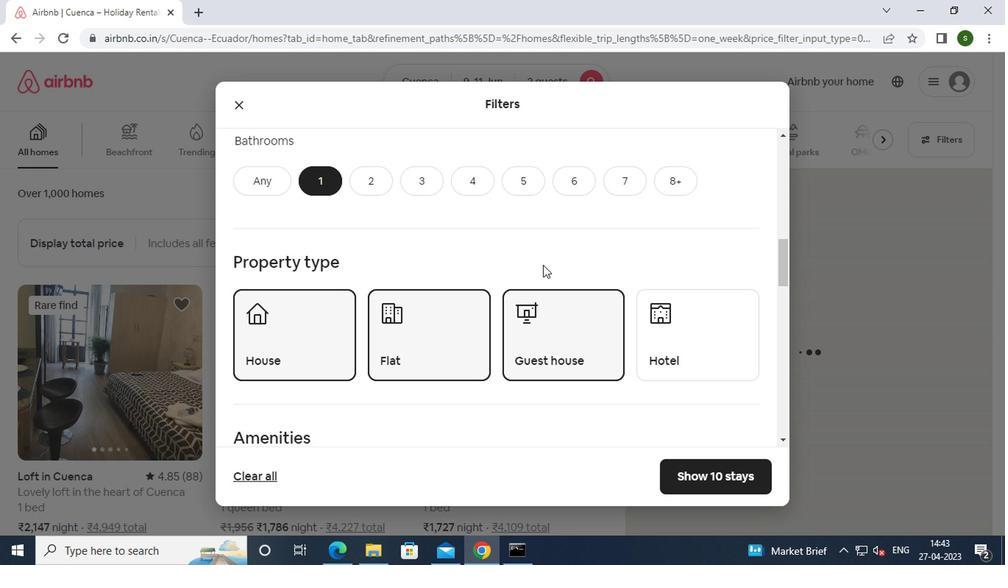 
Action: Mouse scrolled (540, 263) with delta (0, 0)
Screenshot: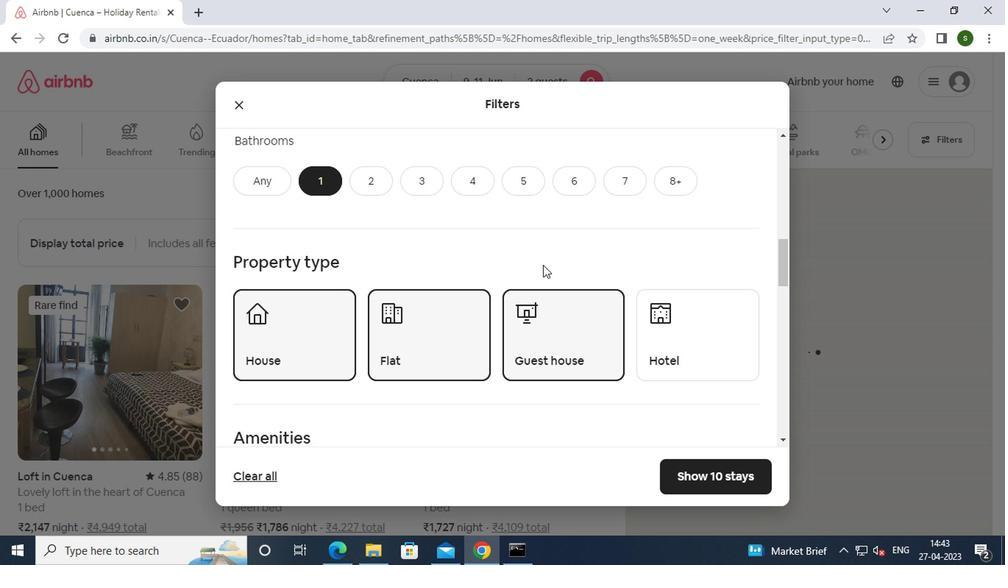 
Action: Mouse scrolled (540, 263) with delta (0, 0)
Screenshot: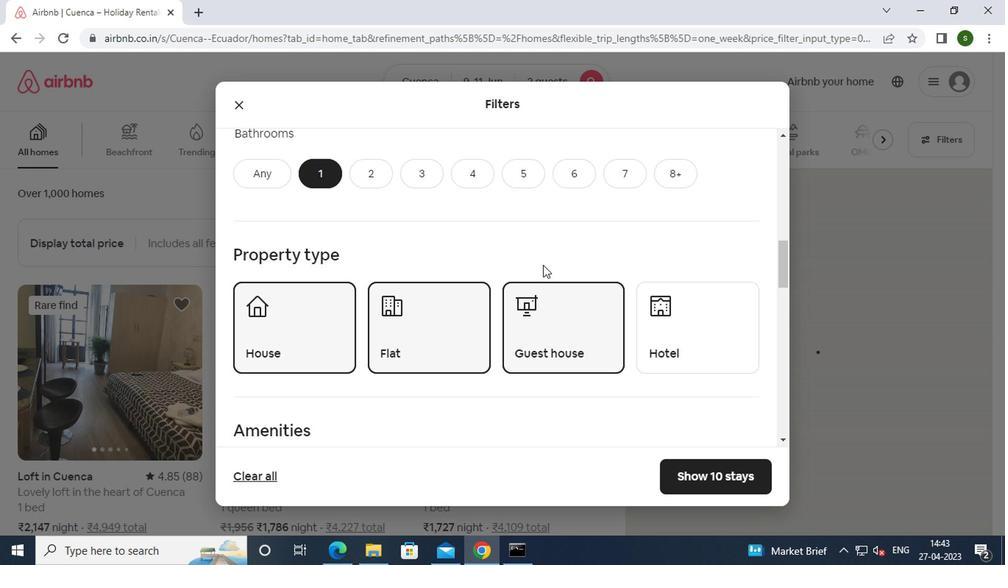 
Action: Mouse scrolled (540, 263) with delta (0, 0)
Screenshot: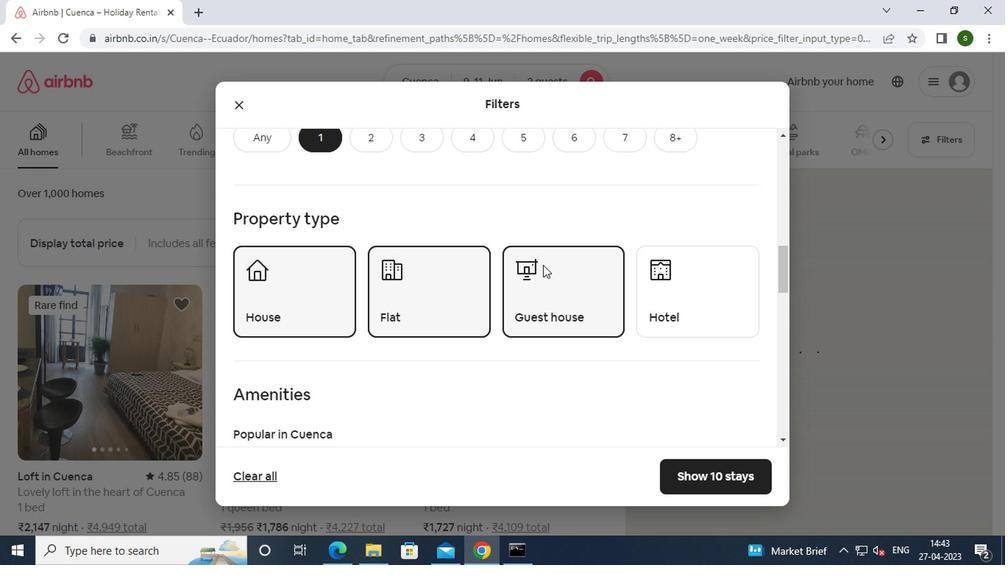 
Action: Mouse scrolled (540, 263) with delta (0, 0)
Screenshot: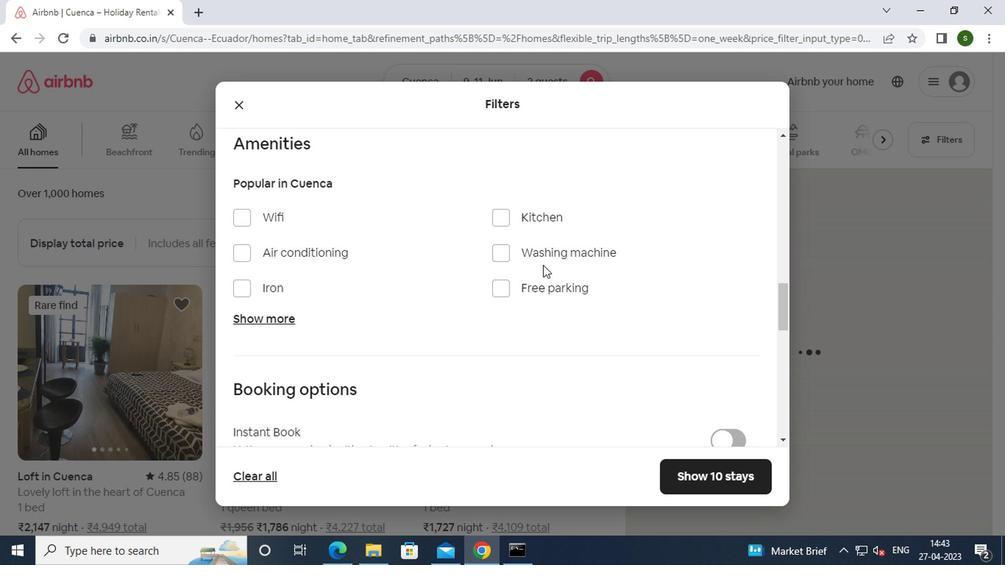 
Action: Mouse scrolled (540, 263) with delta (0, 0)
Screenshot: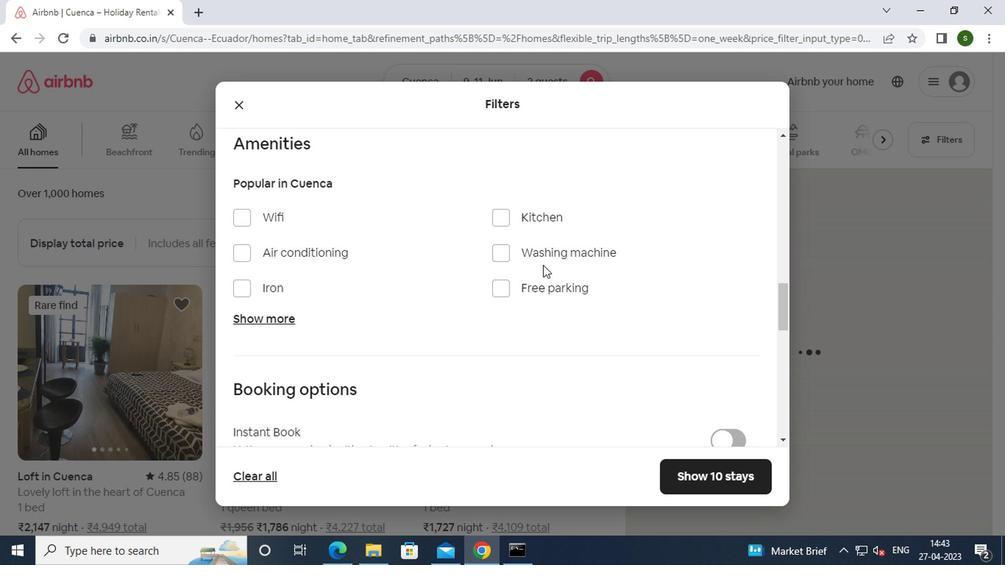 
Action: Mouse scrolled (540, 263) with delta (0, 0)
Screenshot: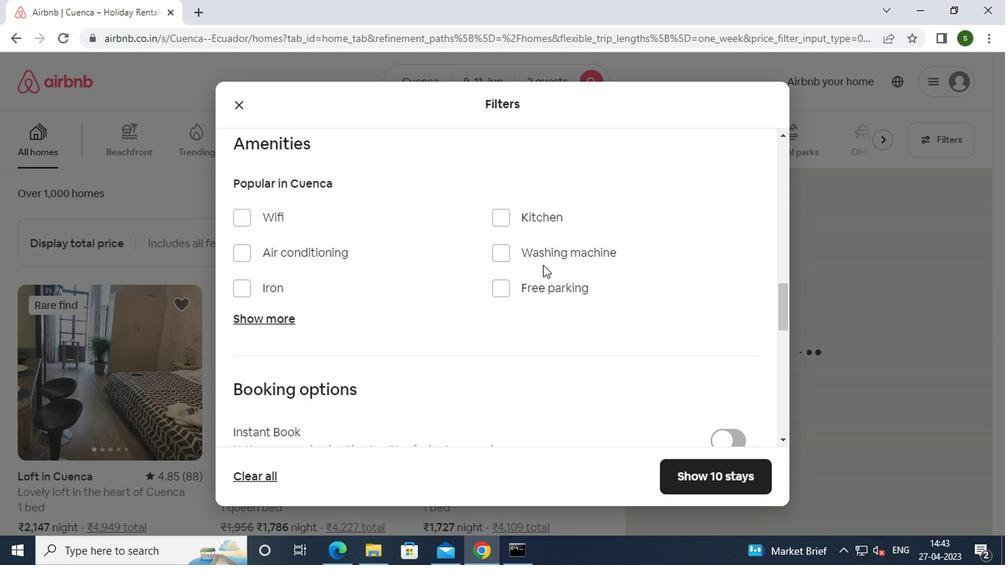 
Action: Mouse moved to (714, 263)
Screenshot: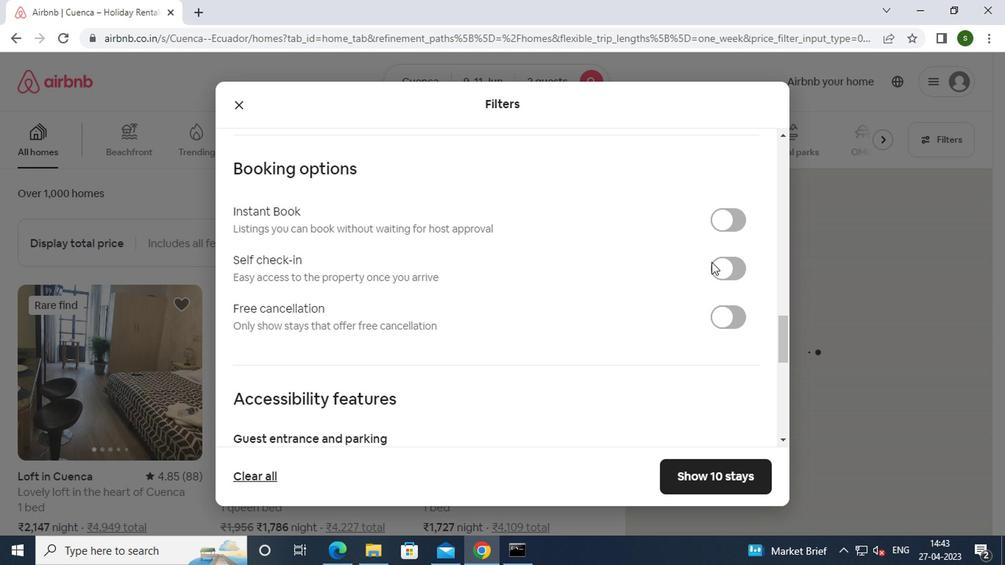 
Action: Mouse pressed left at (714, 263)
Screenshot: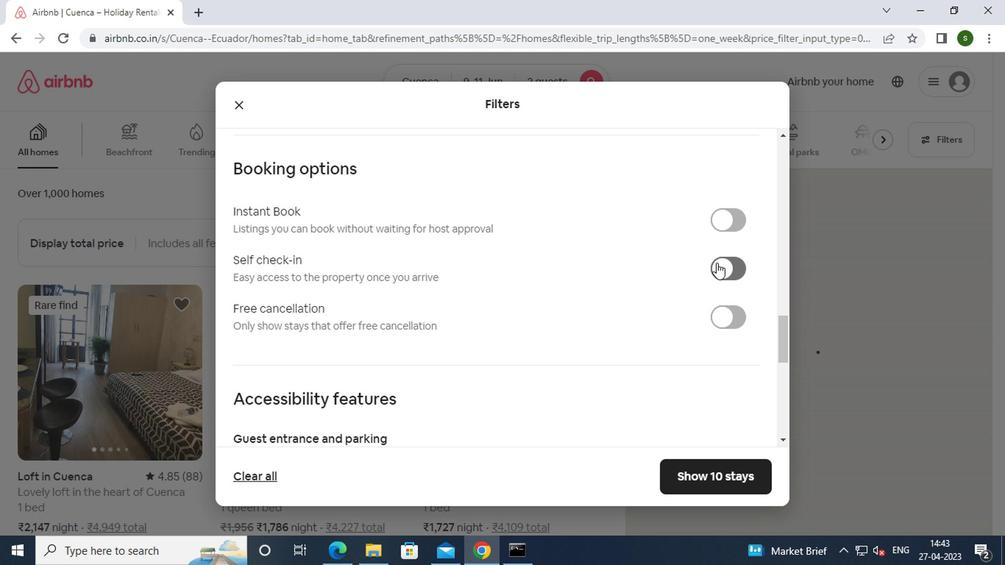 
Action: Mouse moved to (564, 290)
Screenshot: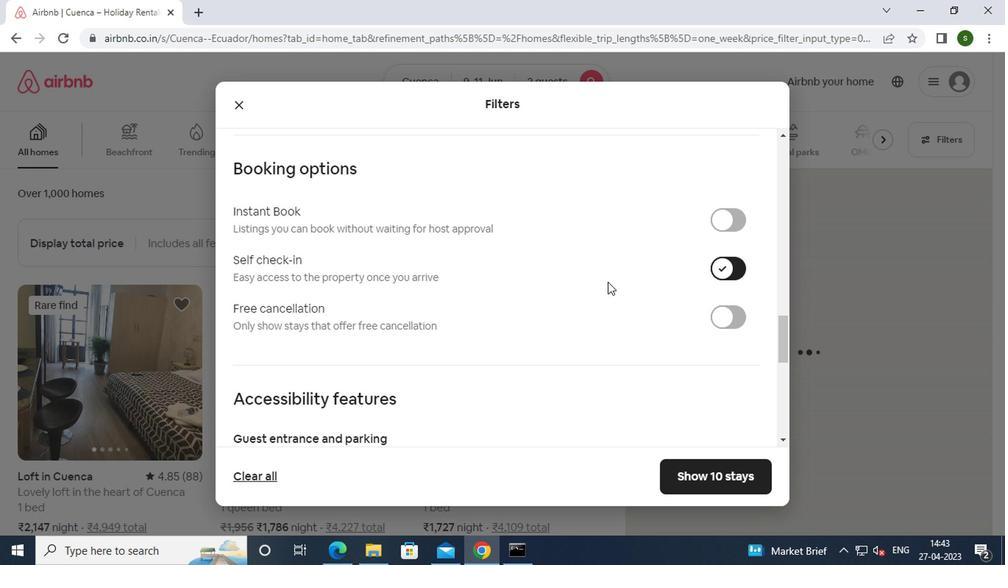 
Action: Mouse scrolled (564, 290) with delta (0, 0)
Screenshot: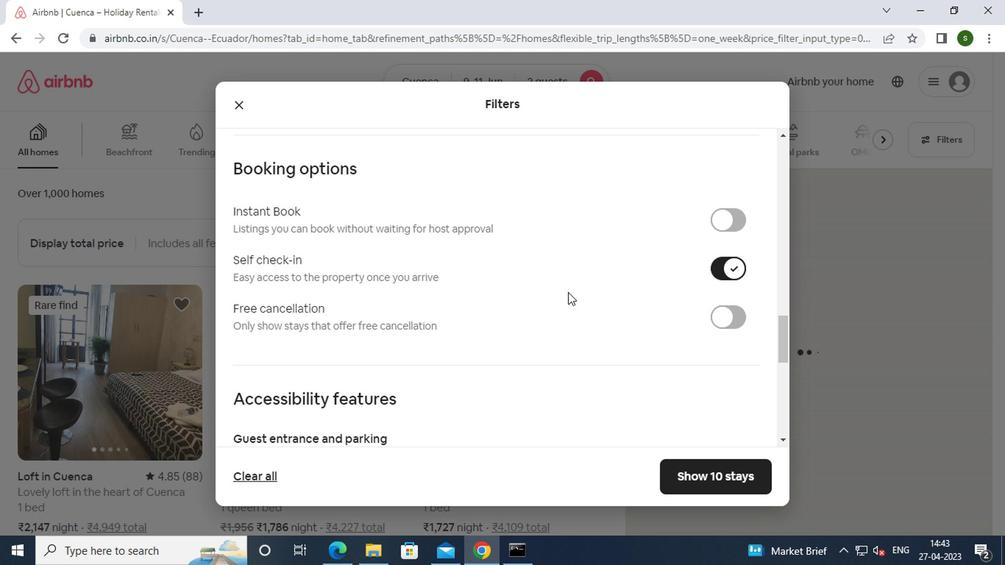 
Action: Mouse scrolled (564, 290) with delta (0, 0)
Screenshot: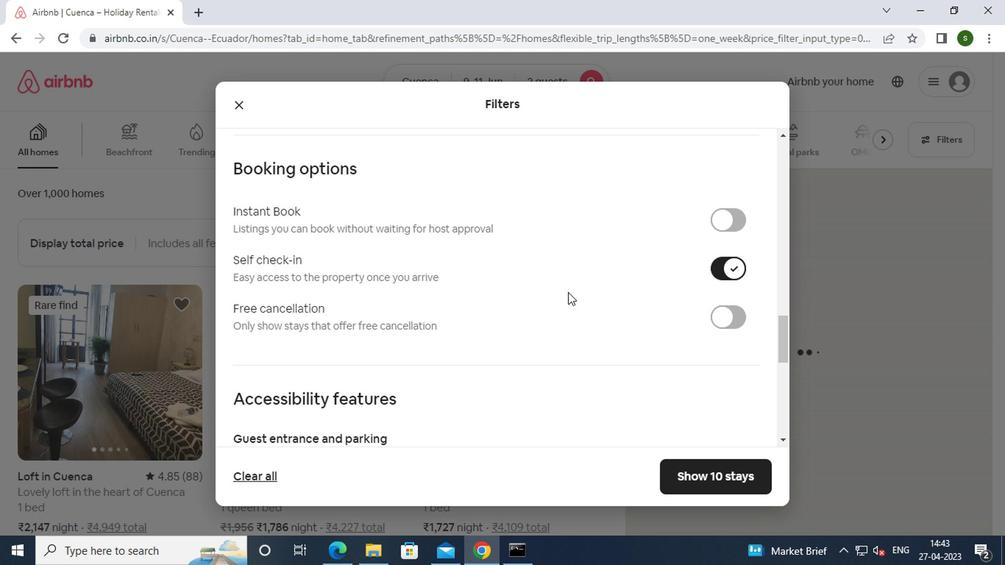 
Action: Mouse scrolled (564, 290) with delta (0, 0)
Screenshot: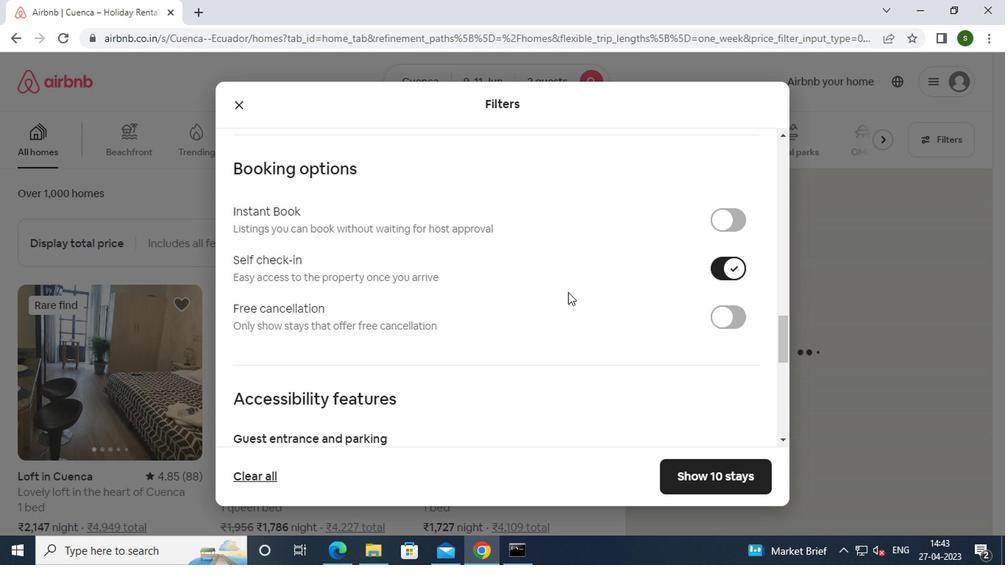 
Action: Mouse scrolled (564, 290) with delta (0, 0)
Screenshot: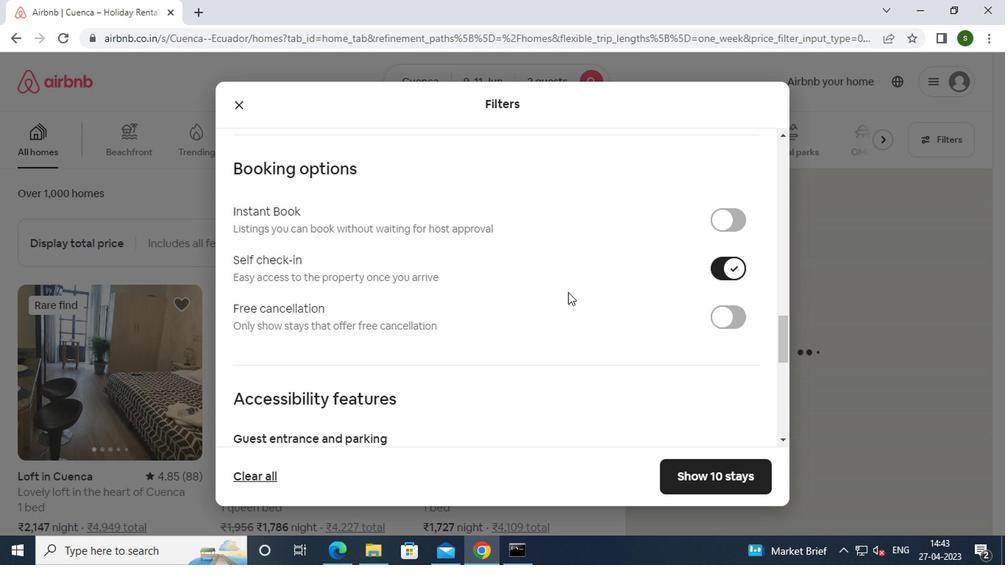 
Action: Mouse scrolled (564, 290) with delta (0, 0)
Screenshot: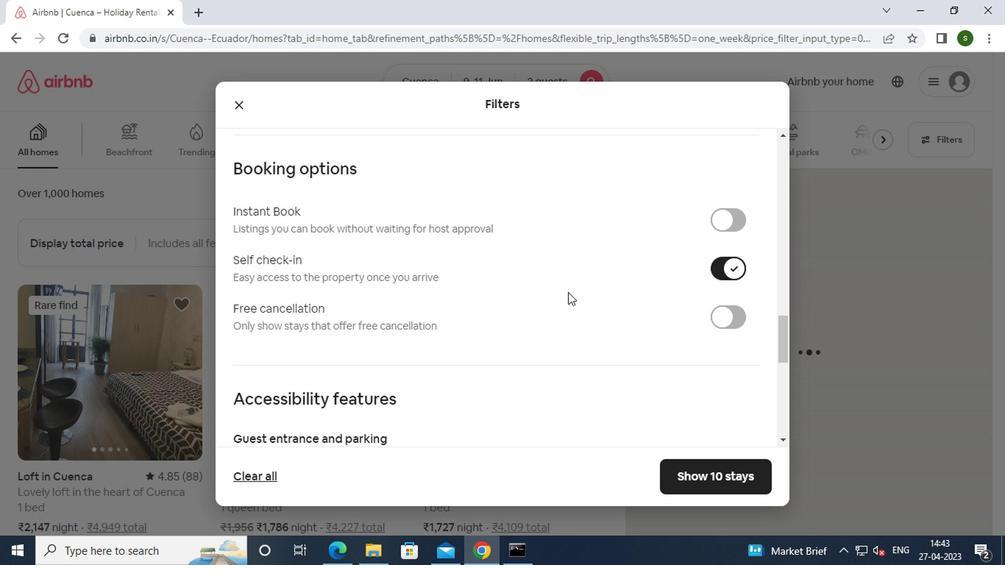 
Action: Mouse scrolled (564, 290) with delta (0, 0)
Screenshot: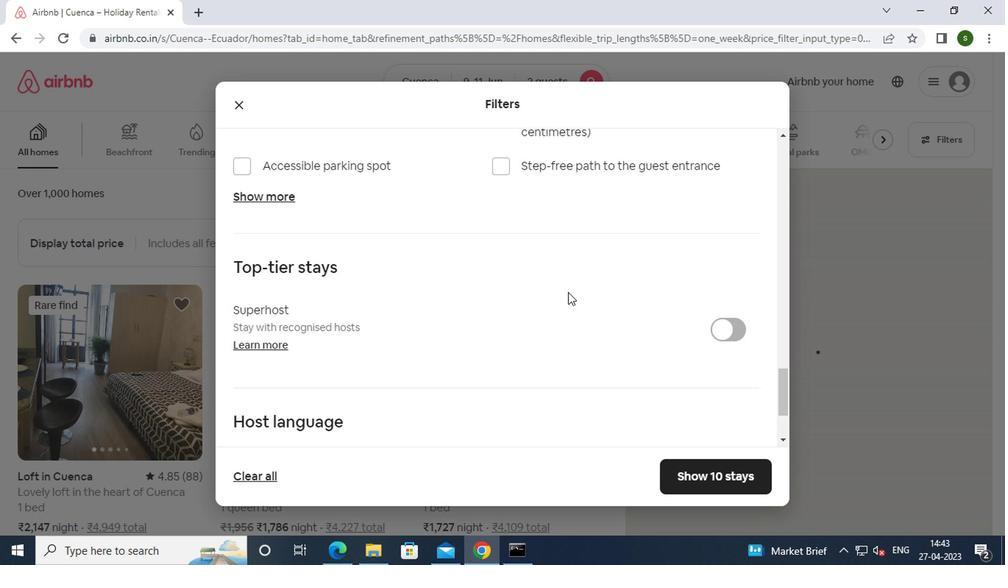 
Action: Mouse scrolled (564, 290) with delta (0, 0)
Screenshot: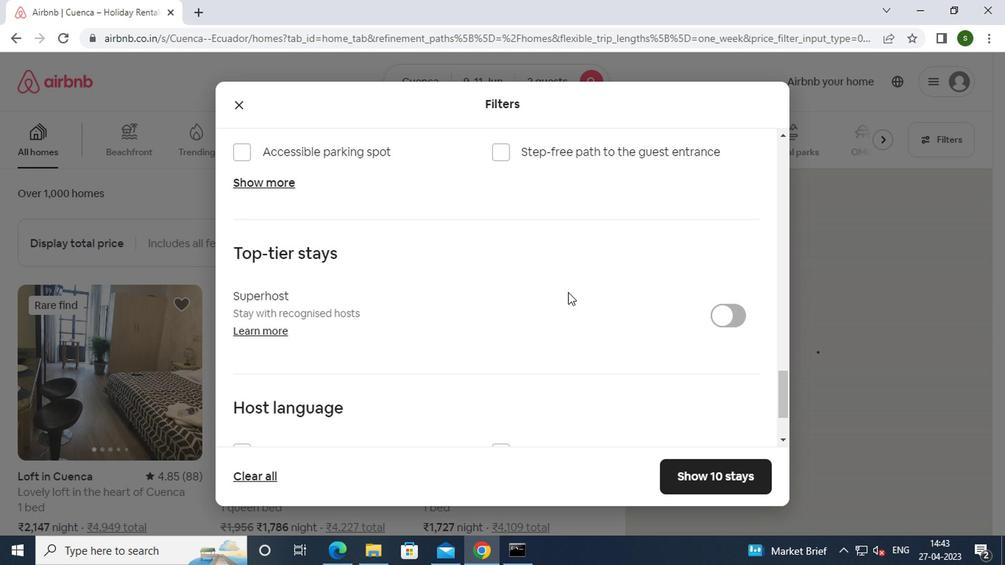 
Action: Mouse scrolled (564, 290) with delta (0, 0)
Screenshot: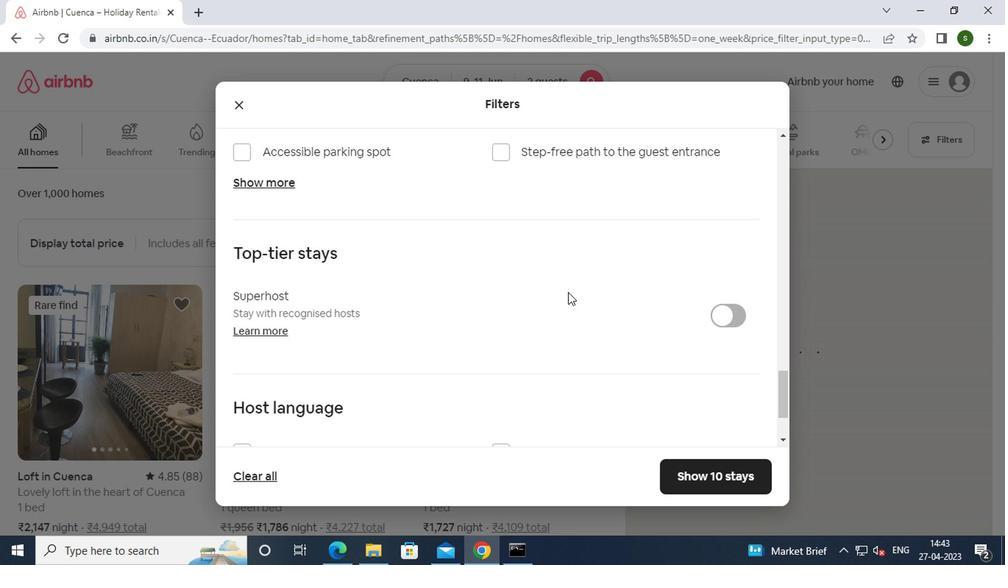 
Action: Mouse scrolled (564, 290) with delta (0, 0)
Screenshot: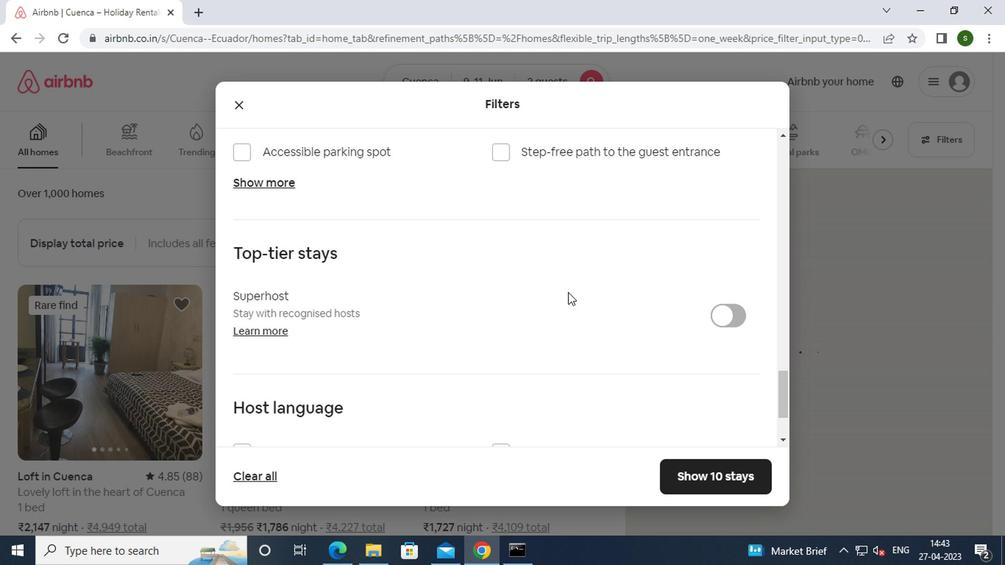 
Action: Mouse moved to (270, 336)
Screenshot: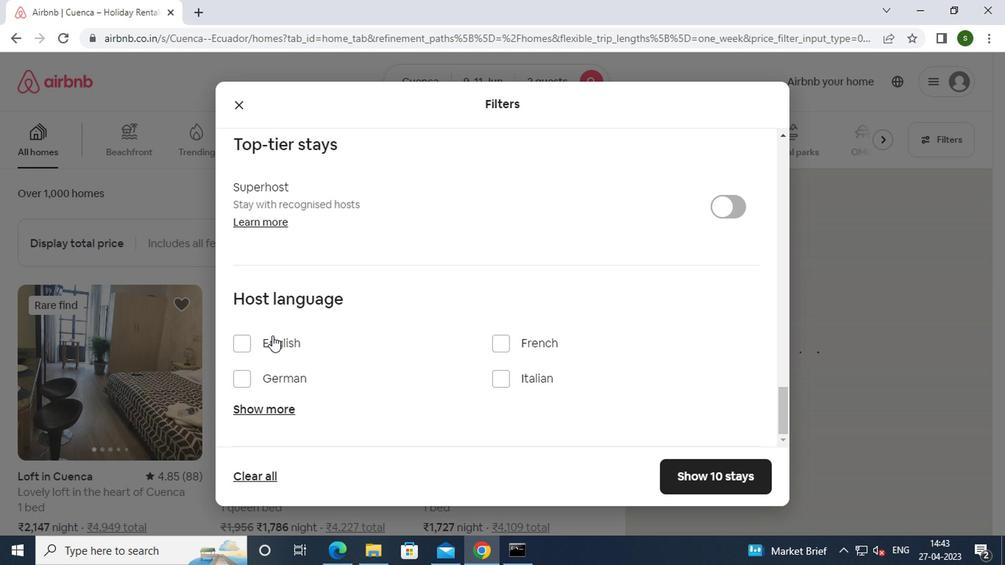 
Action: Mouse pressed left at (270, 336)
Screenshot: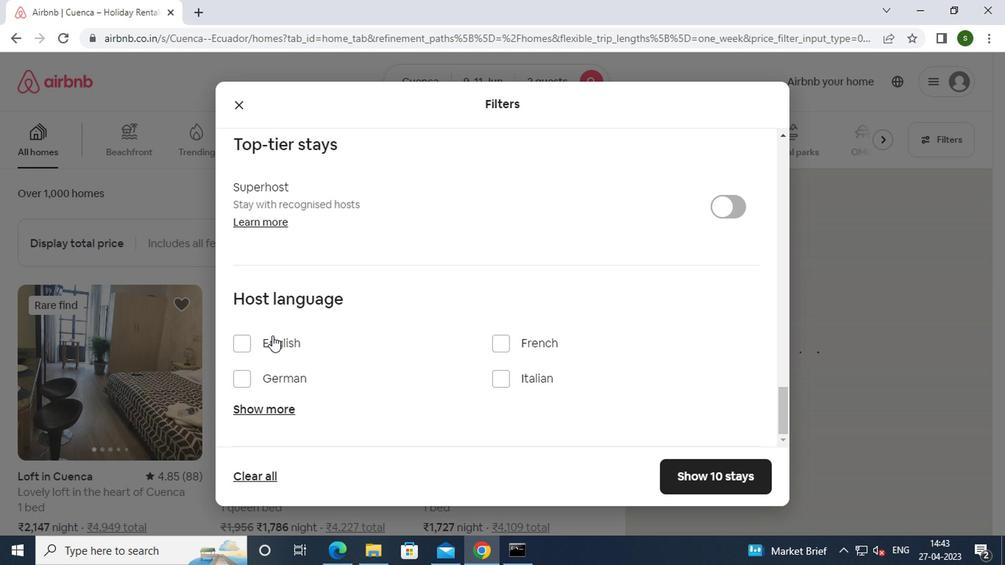 
Action: Mouse moved to (700, 454)
Screenshot: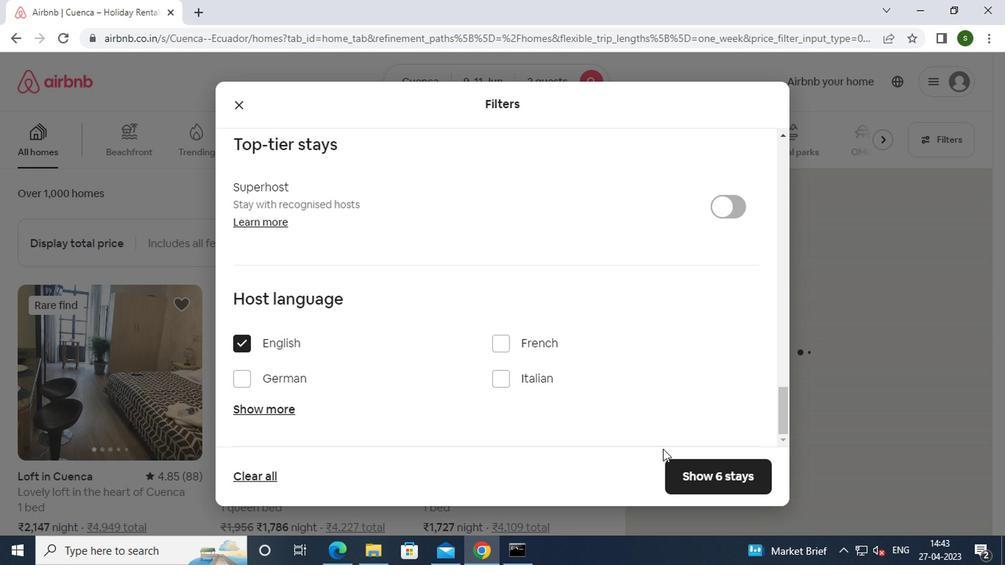 
Action: Mouse pressed left at (700, 454)
Screenshot: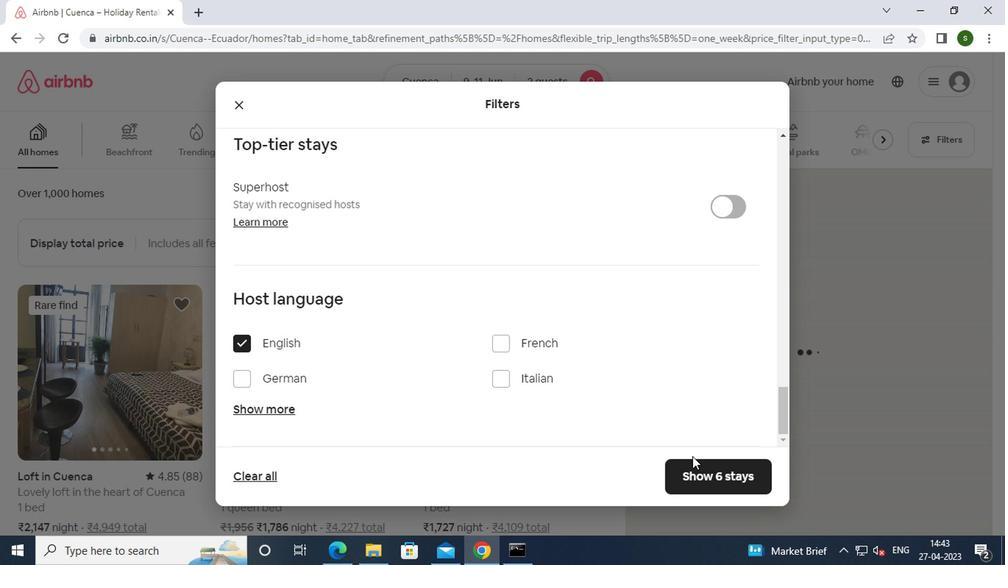 
Action: Mouse moved to (501, 349)
Screenshot: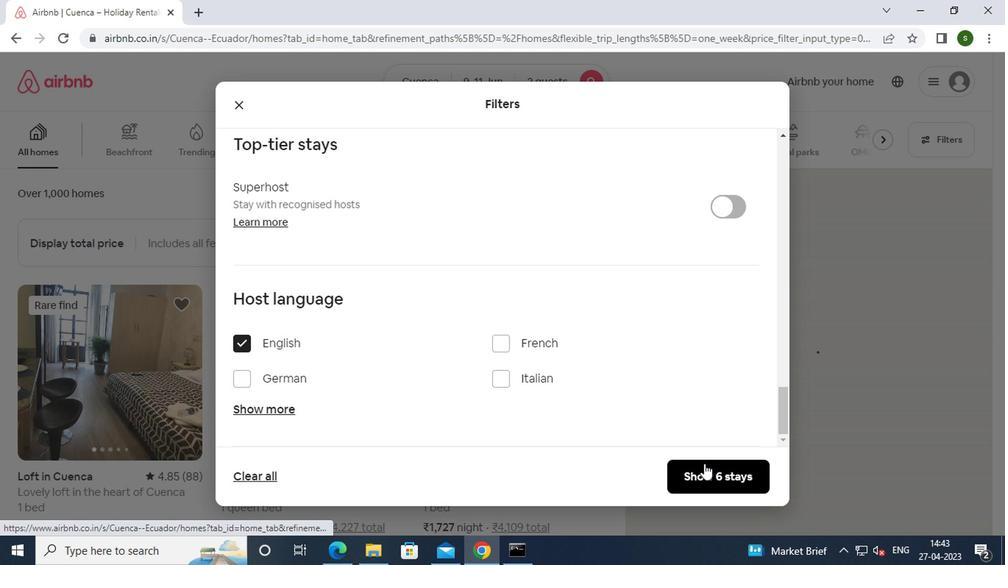 
